 Task: In the  document effectivecommunication.txt Insert horizontal line 'below the text' Create the translated copy of the document in  'Italian' Select the first point and Clear Formatting
Action: Mouse moved to (486, 397)
Screenshot: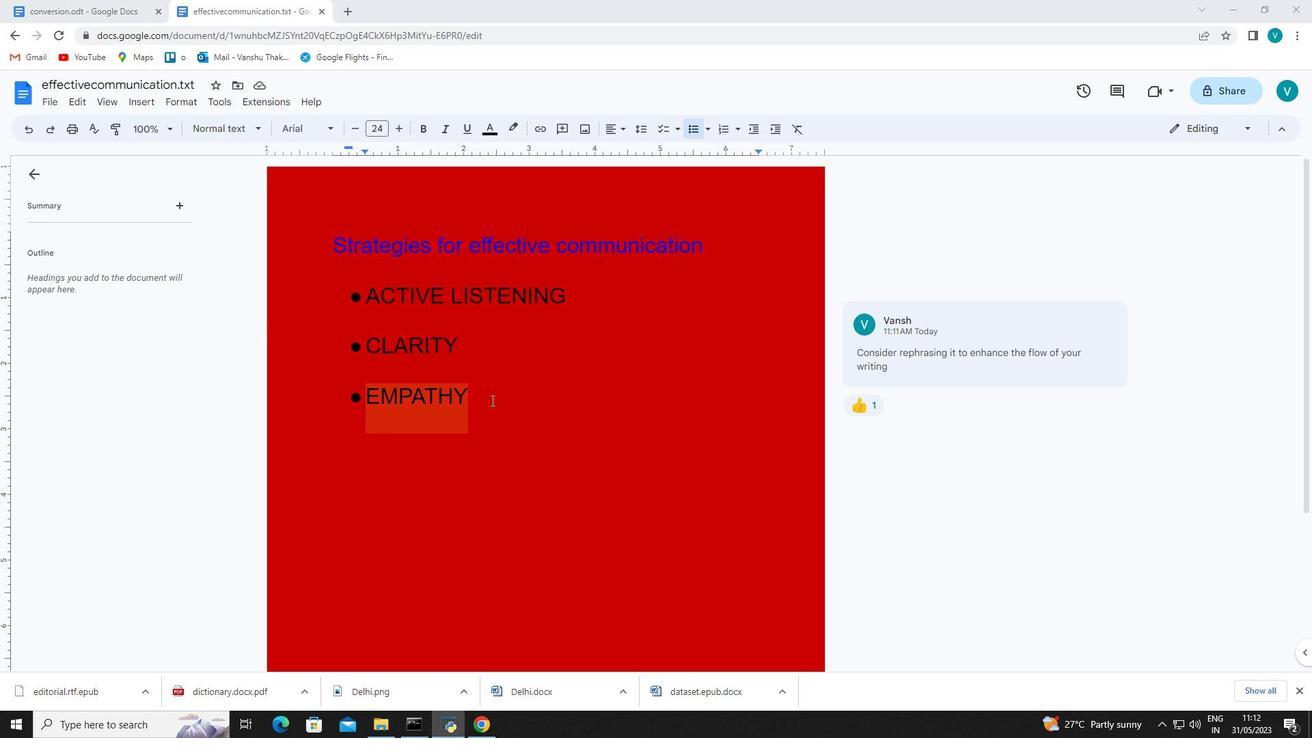 
Action: Mouse pressed left at (486, 397)
Screenshot: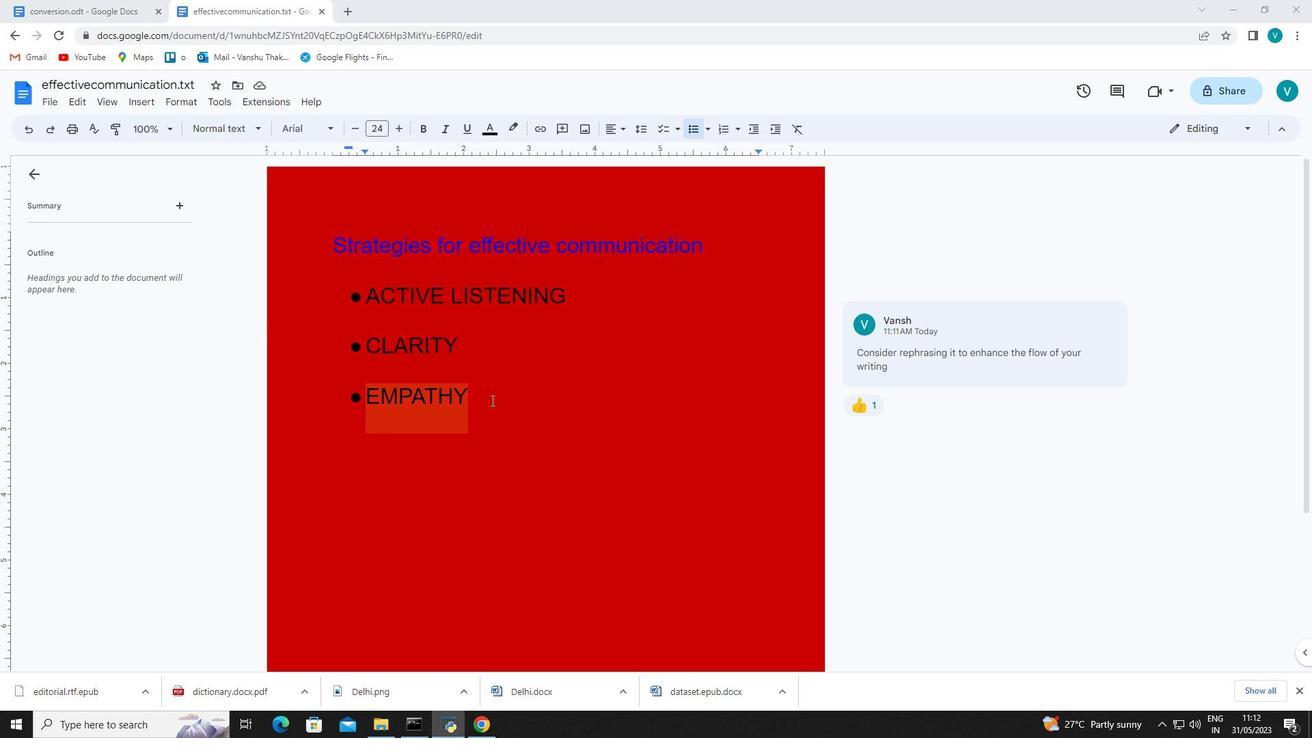 
Action: Mouse moved to (471, 394)
Screenshot: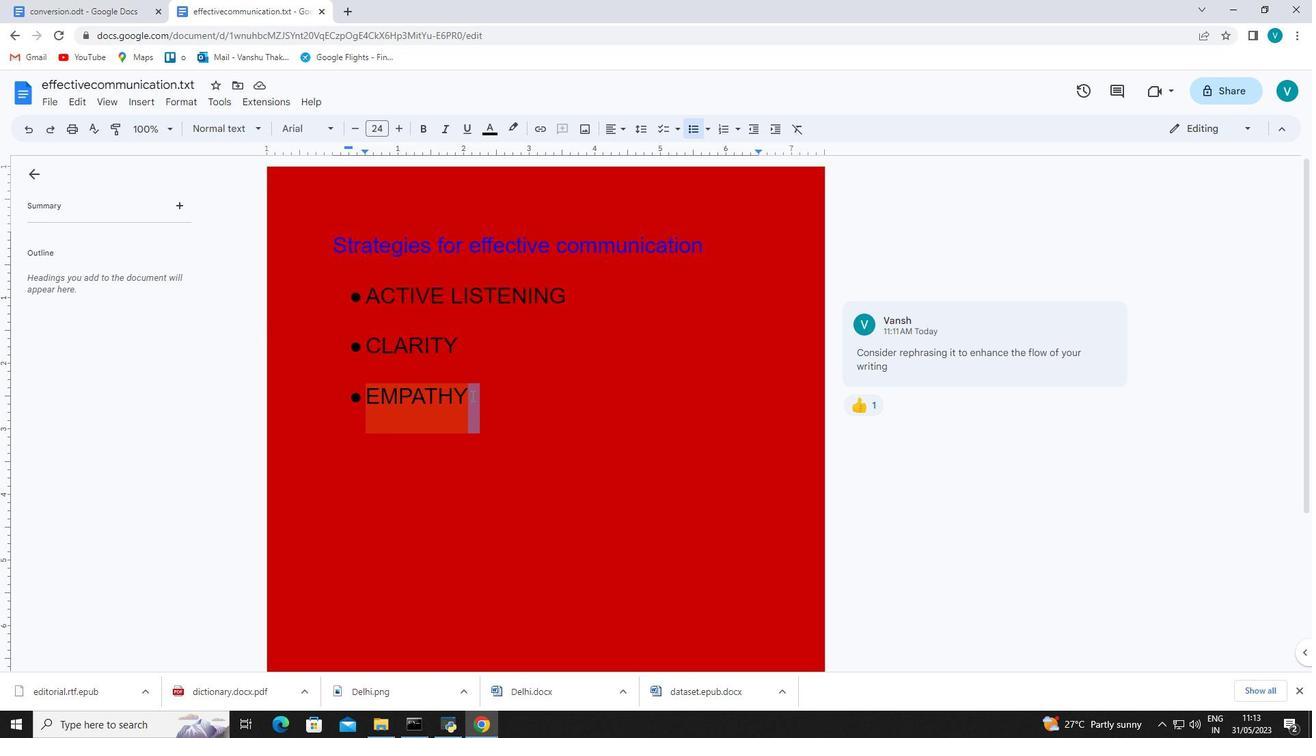 
Action: Mouse pressed left at (471, 394)
Screenshot: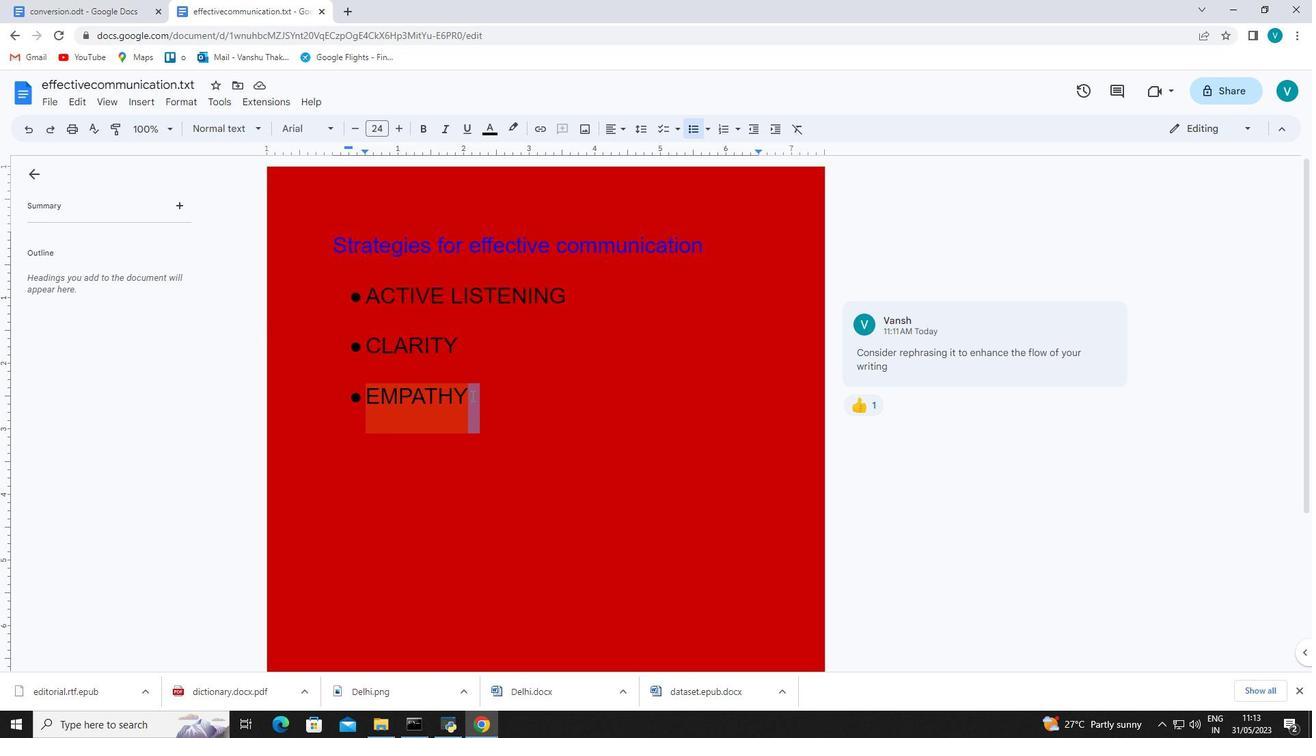 
Action: Mouse moved to (467, 403)
Screenshot: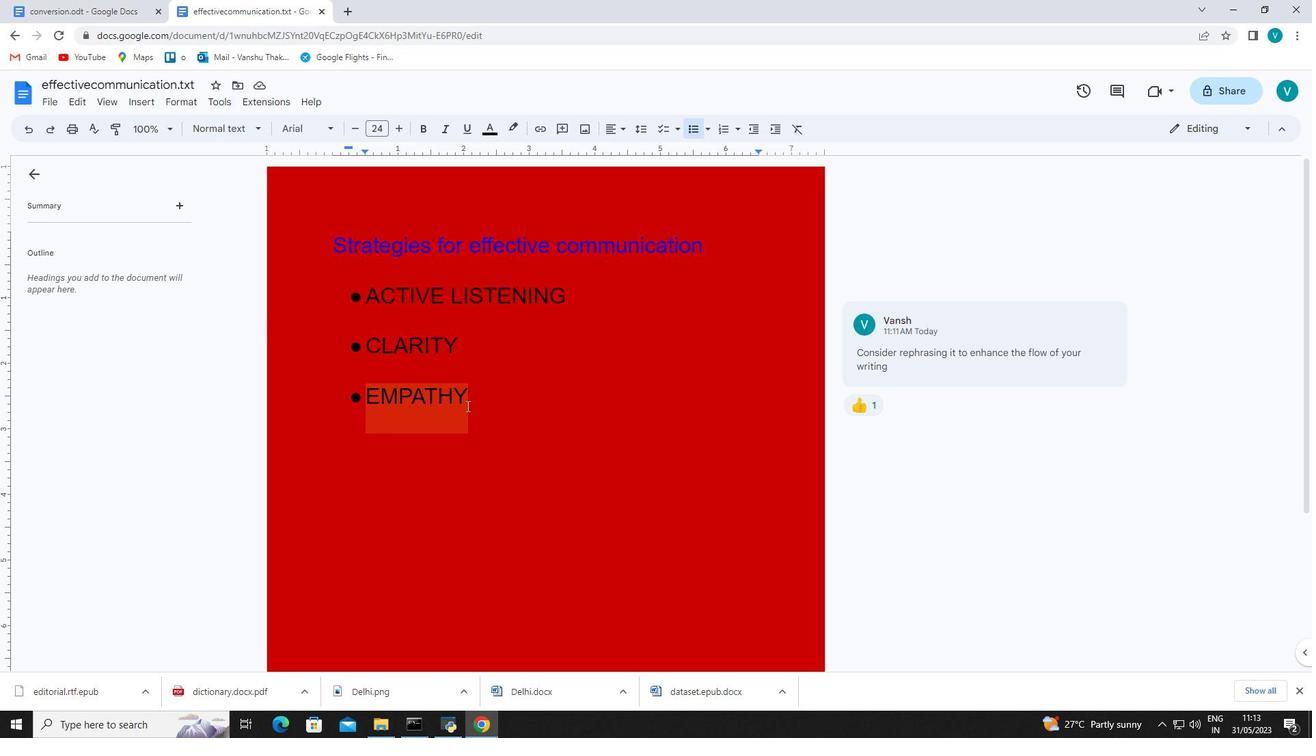 
Action: Key pressed <Key.enter>
Screenshot: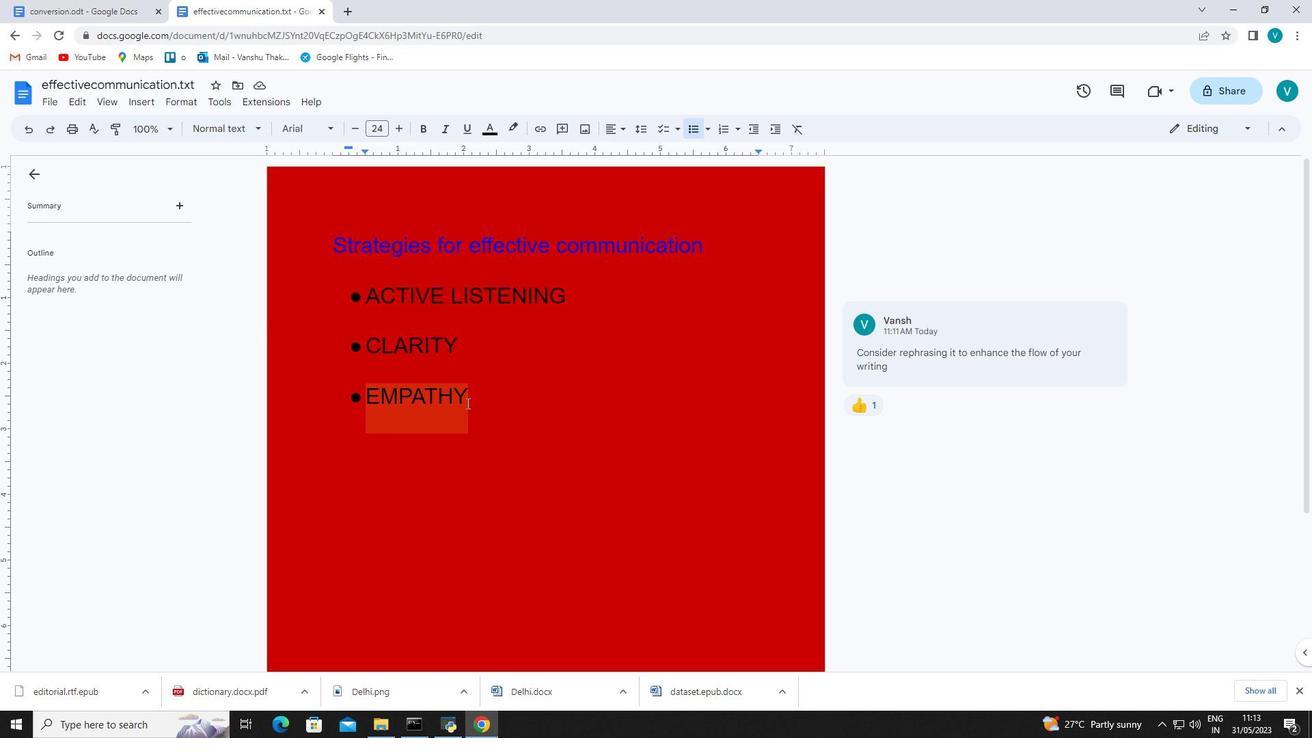 
Action: Mouse moved to (144, 101)
Screenshot: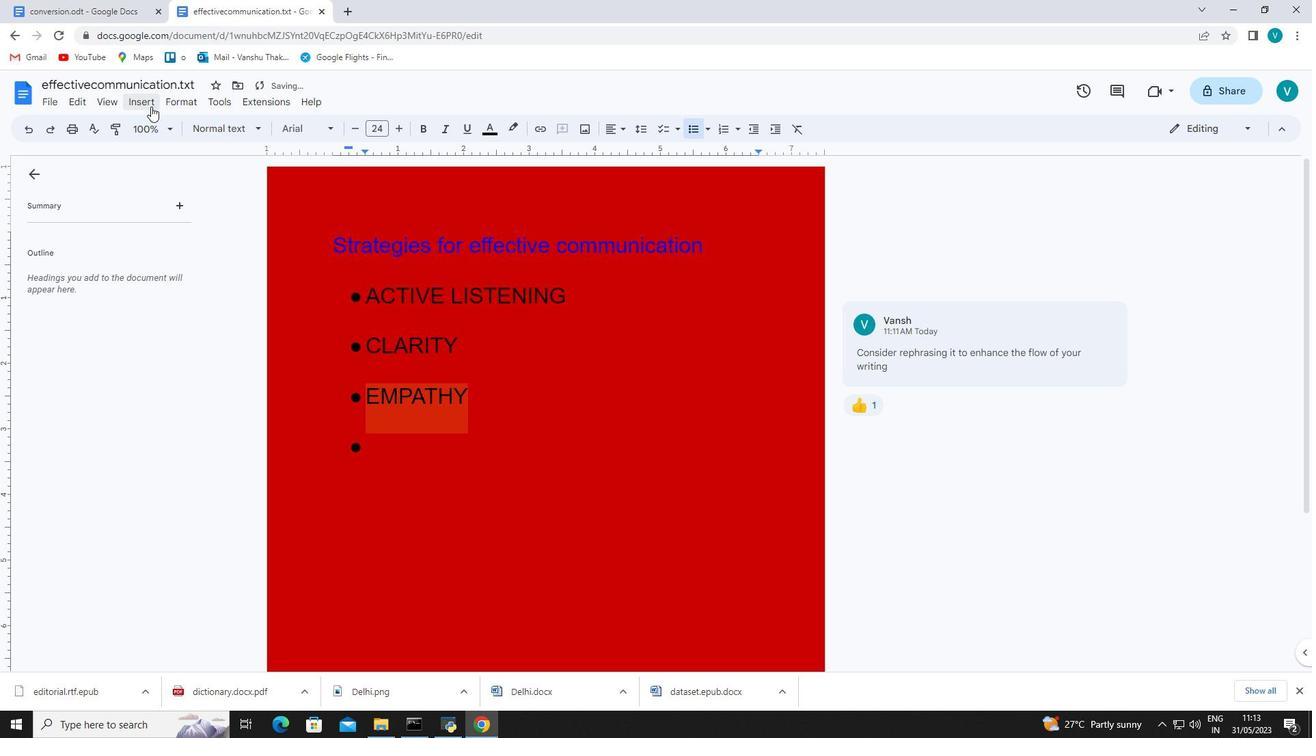 
Action: Mouse pressed left at (144, 101)
Screenshot: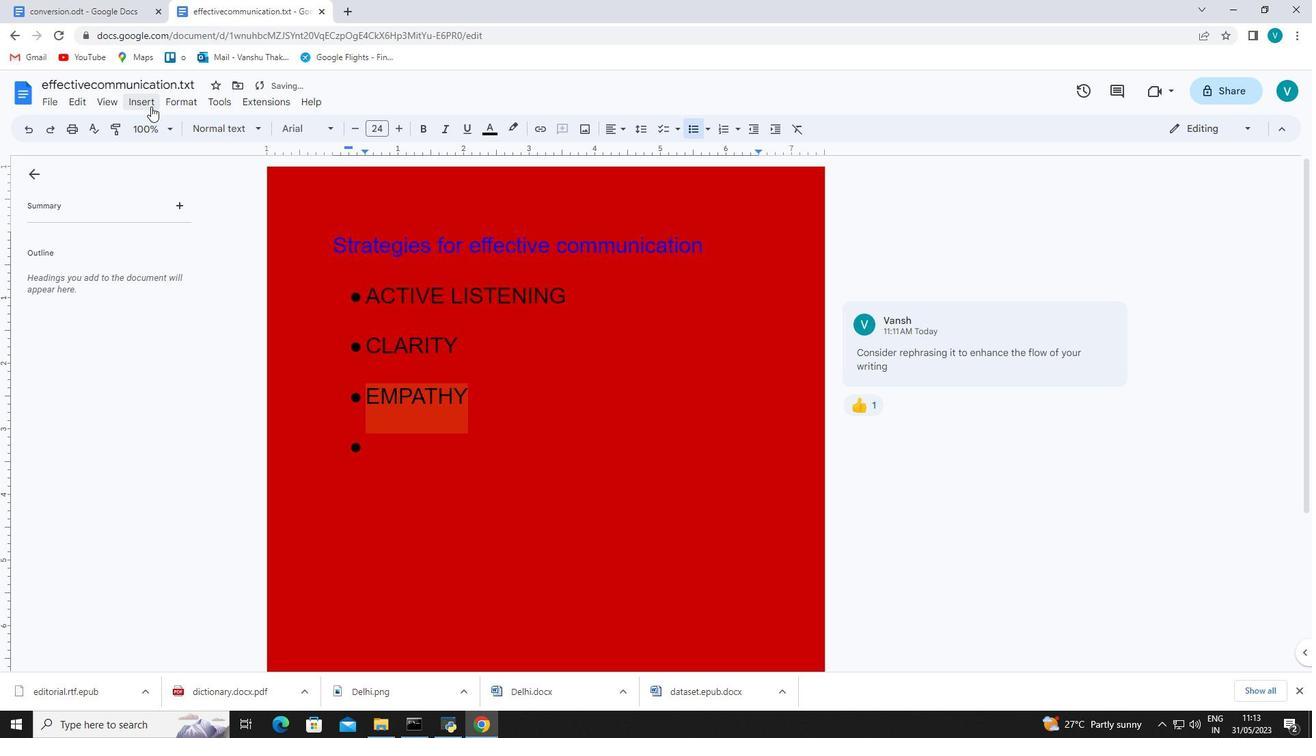 
Action: Mouse moved to (185, 208)
Screenshot: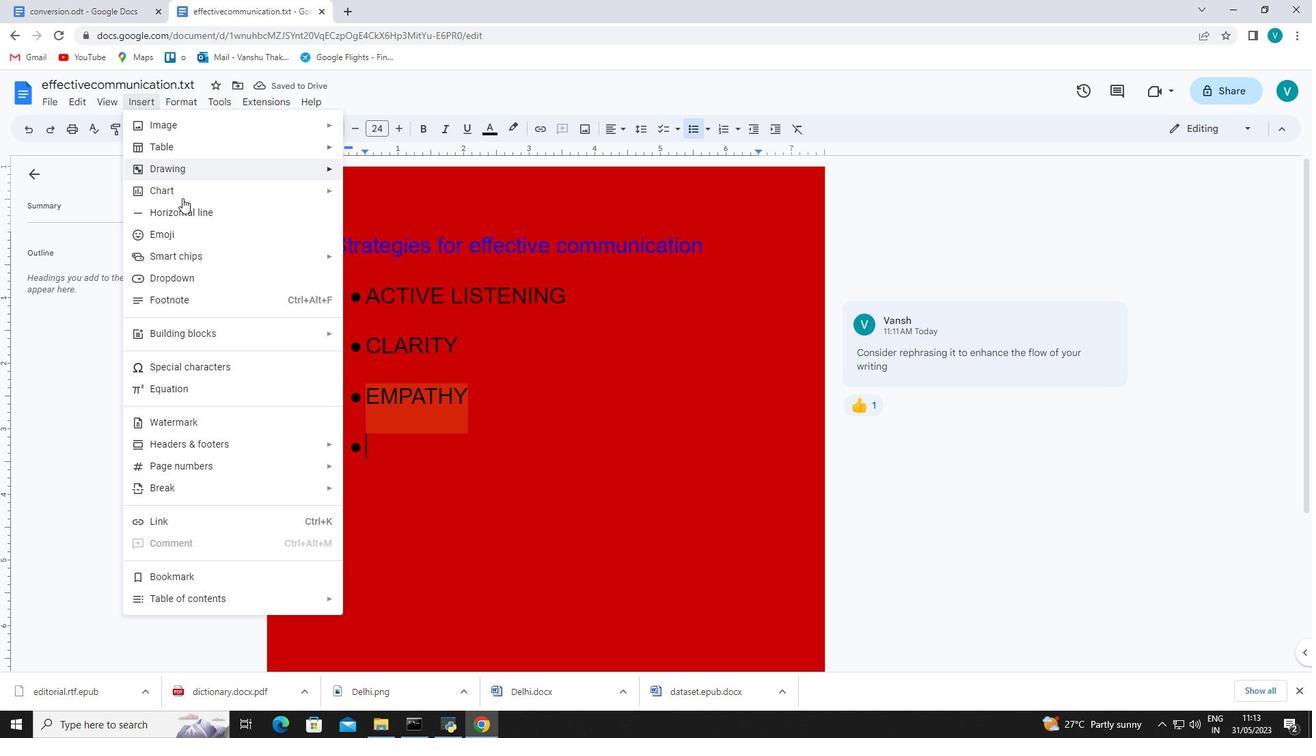 
Action: Mouse pressed left at (185, 208)
Screenshot: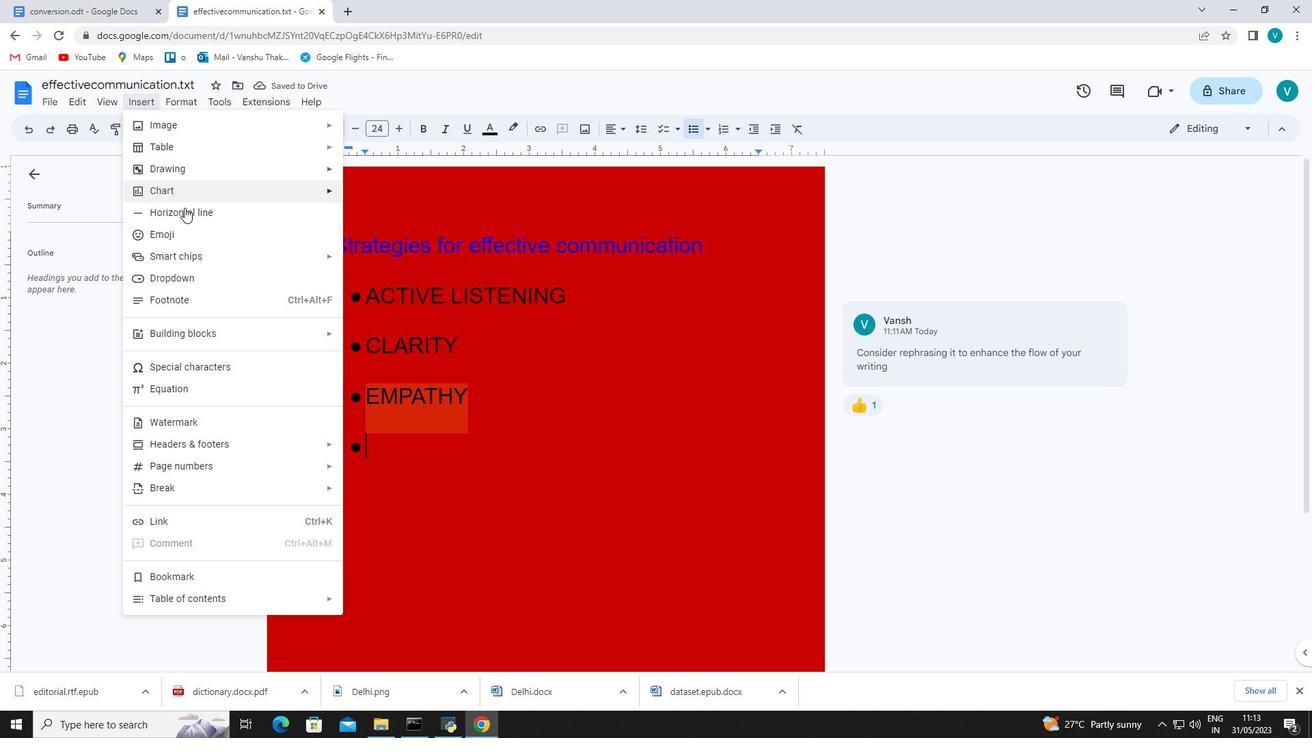 
Action: Mouse moved to (227, 101)
Screenshot: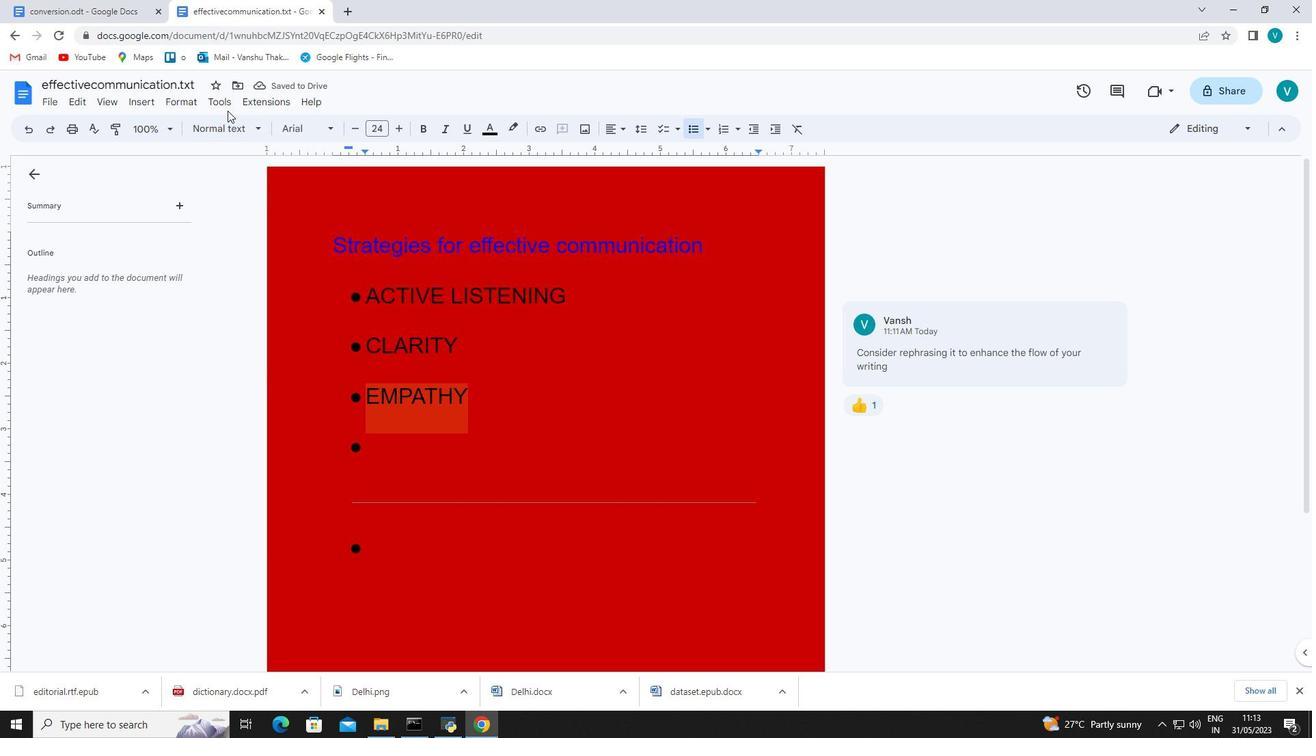 
Action: Mouse pressed left at (227, 101)
Screenshot: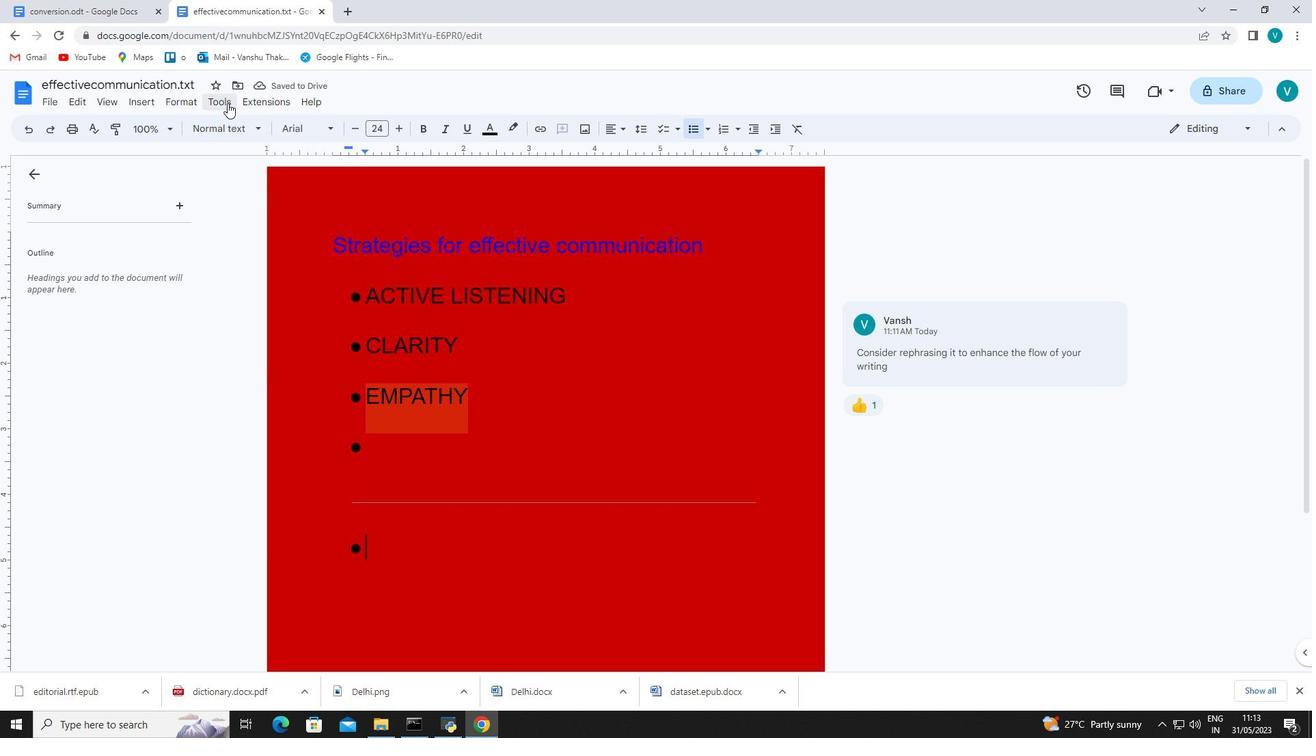 
Action: Mouse moved to (250, 305)
Screenshot: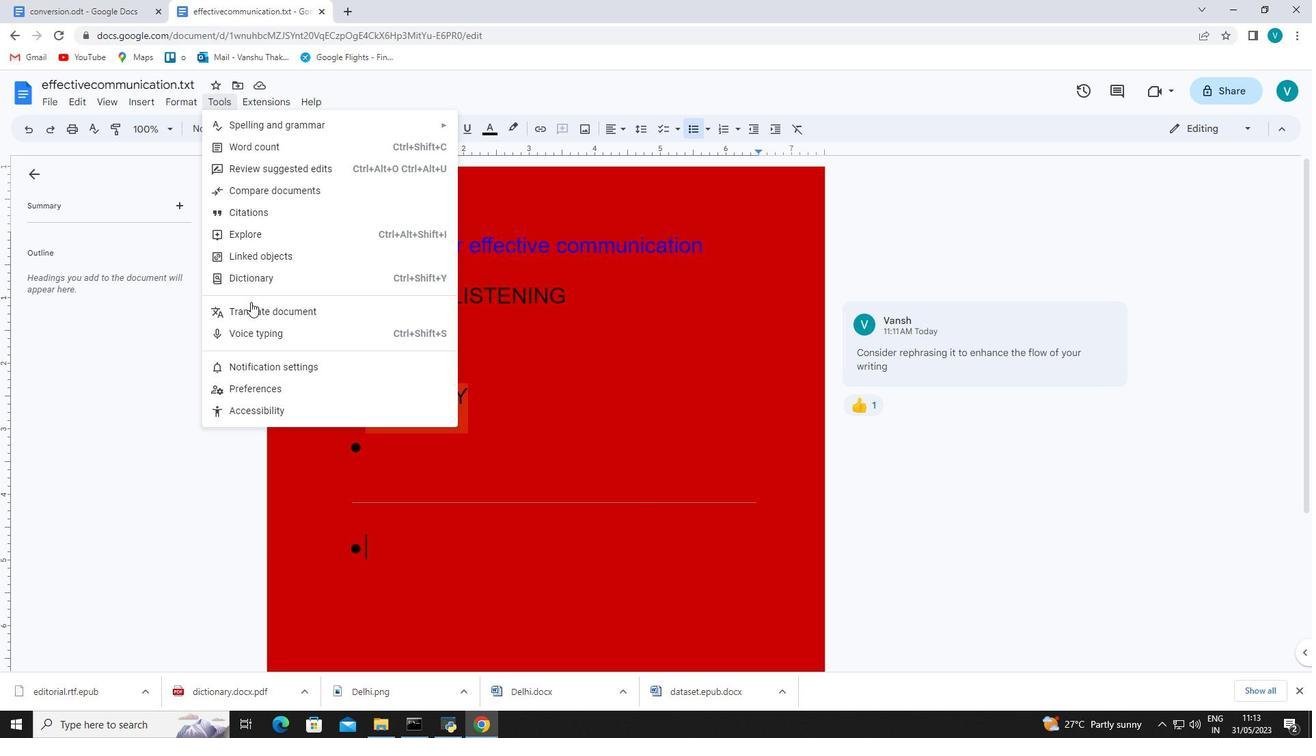 
Action: Mouse pressed left at (250, 305)
Screenshot: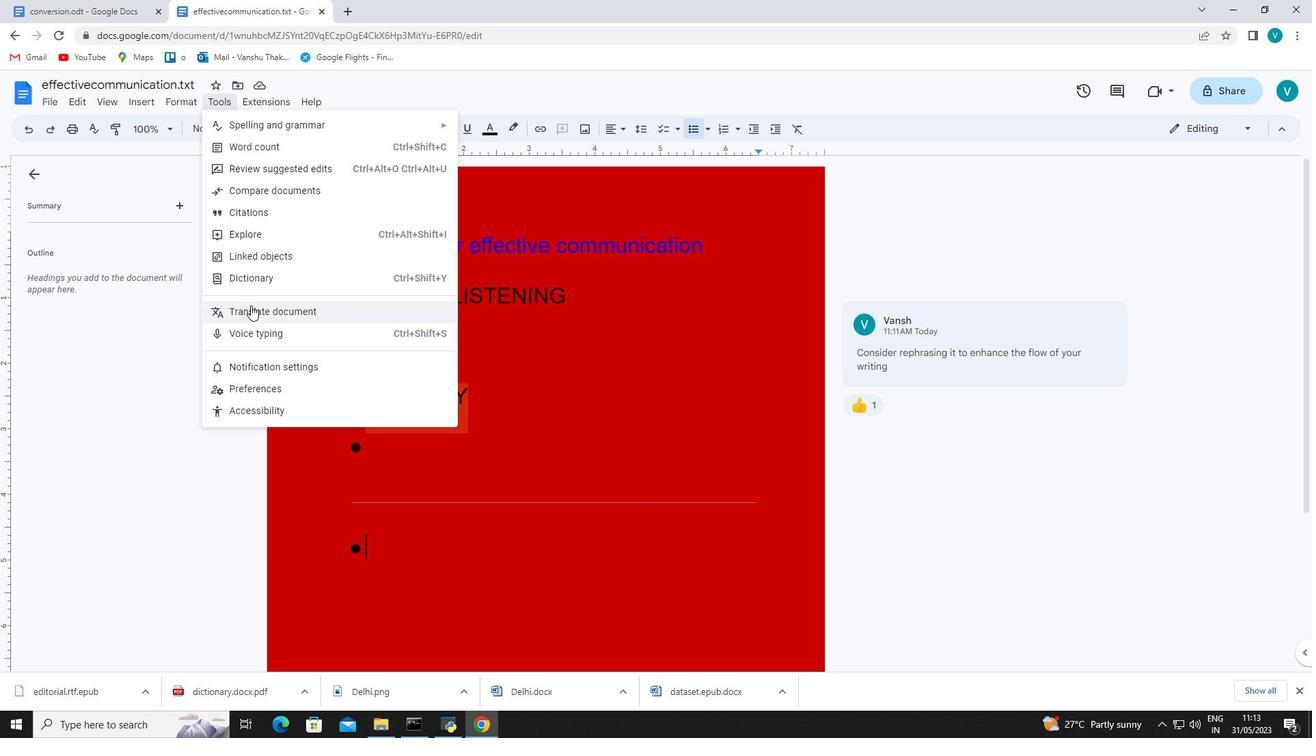 
Action: Mouse moved to (650, 397)
Screenshot: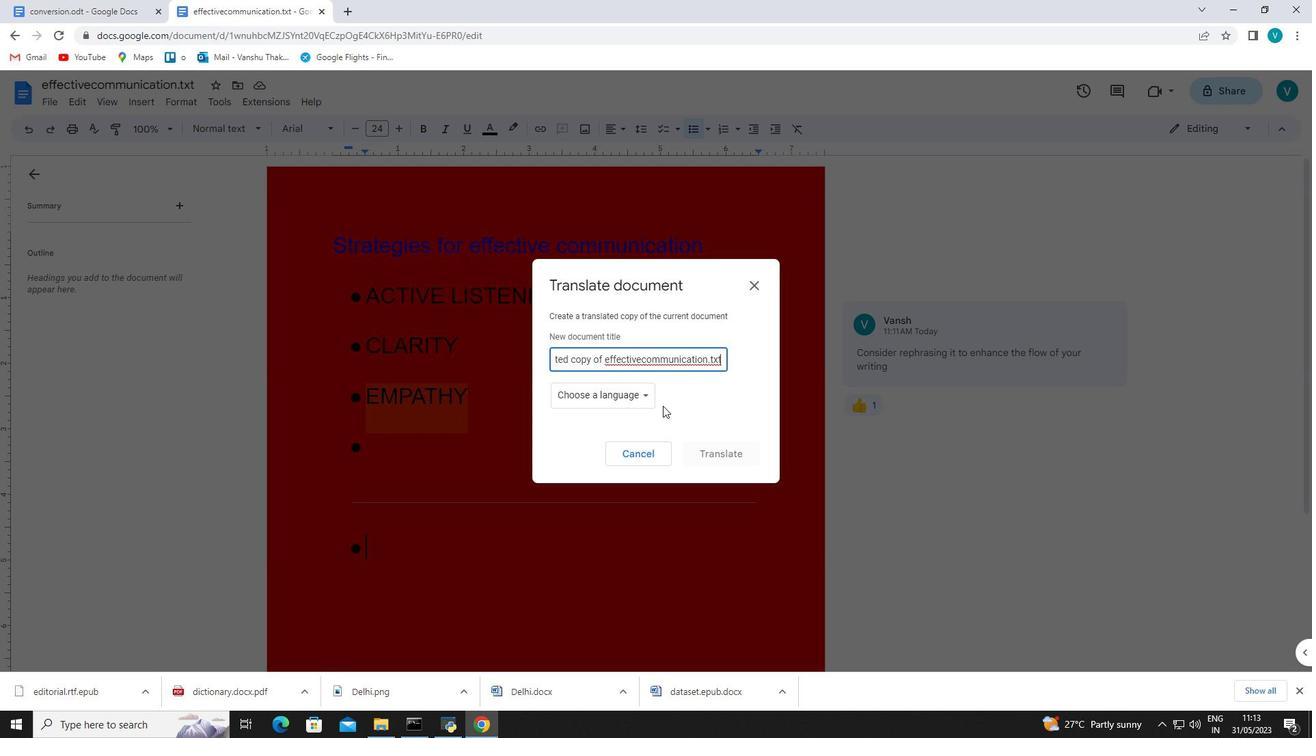 
Action: Mouse pressed left at (650, 397)
Screenshot: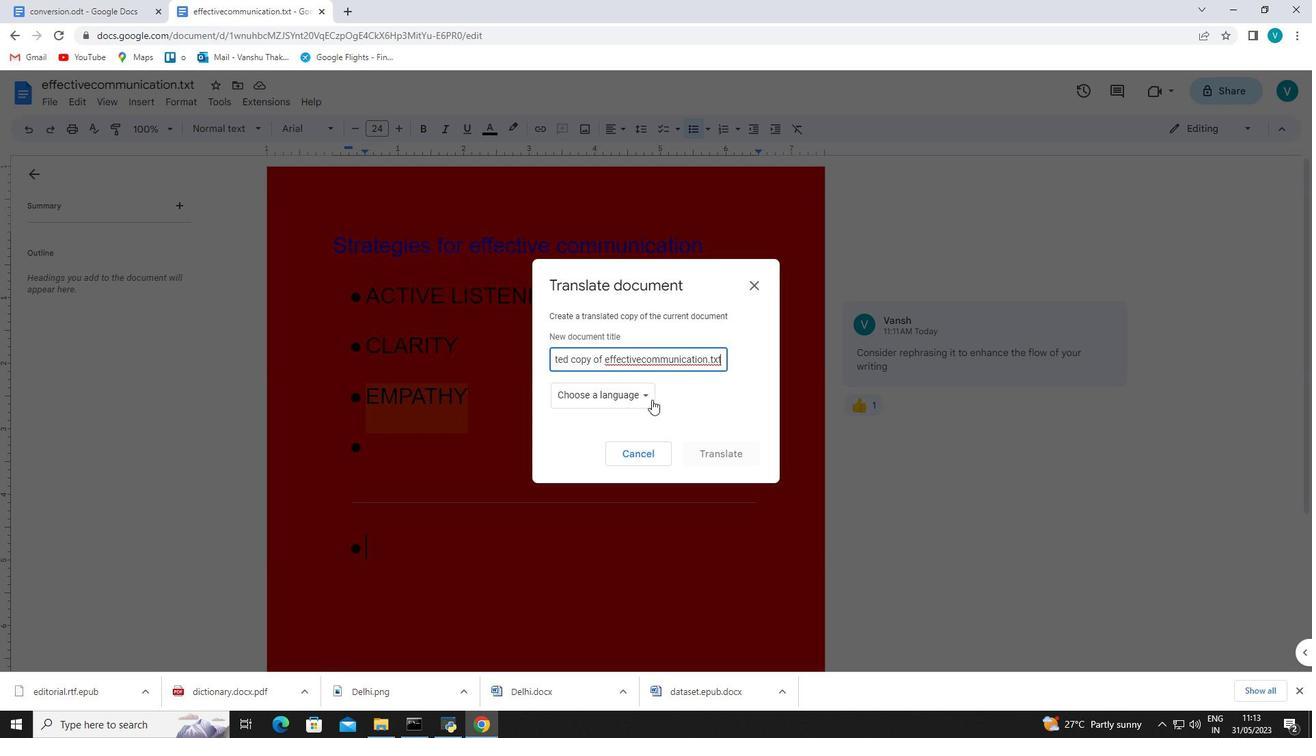 
Action: Mouse moved to (622, 469)
Screenshot: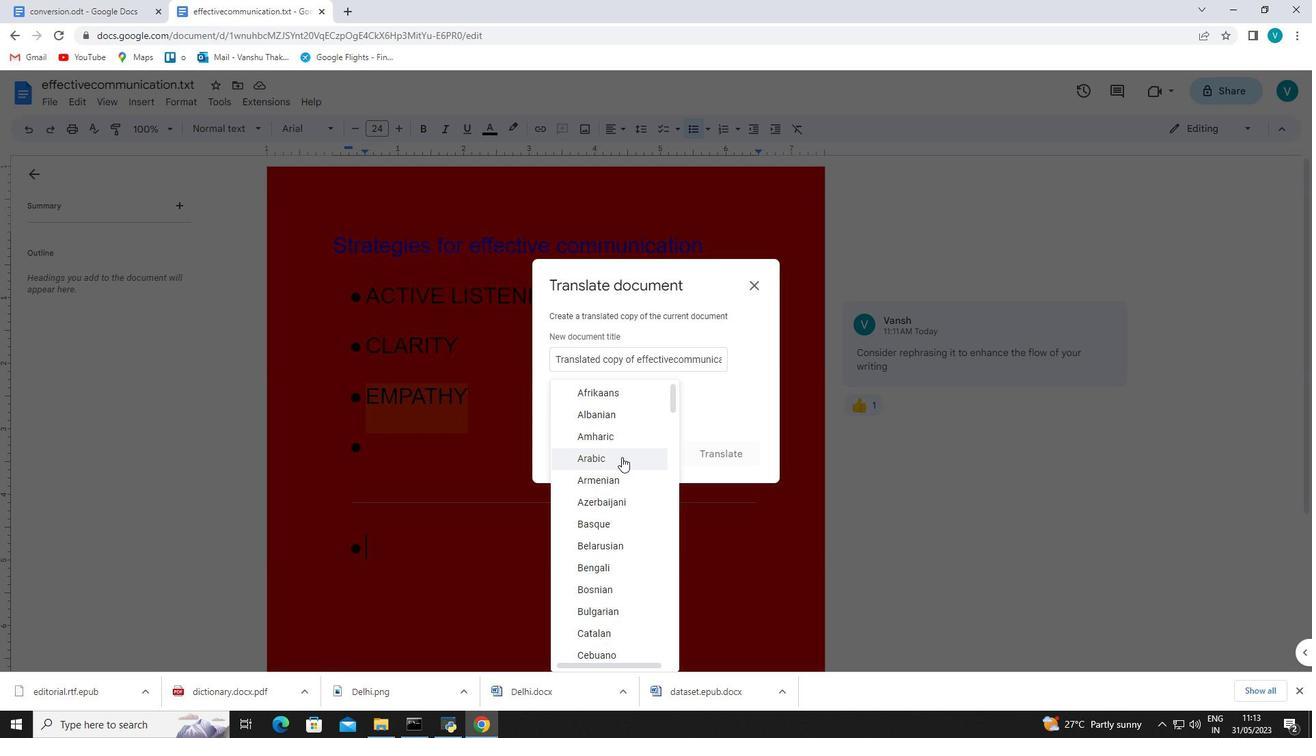 
Action: Mouse scrolled (622, 468) with delta (0, 0)
Screenshot: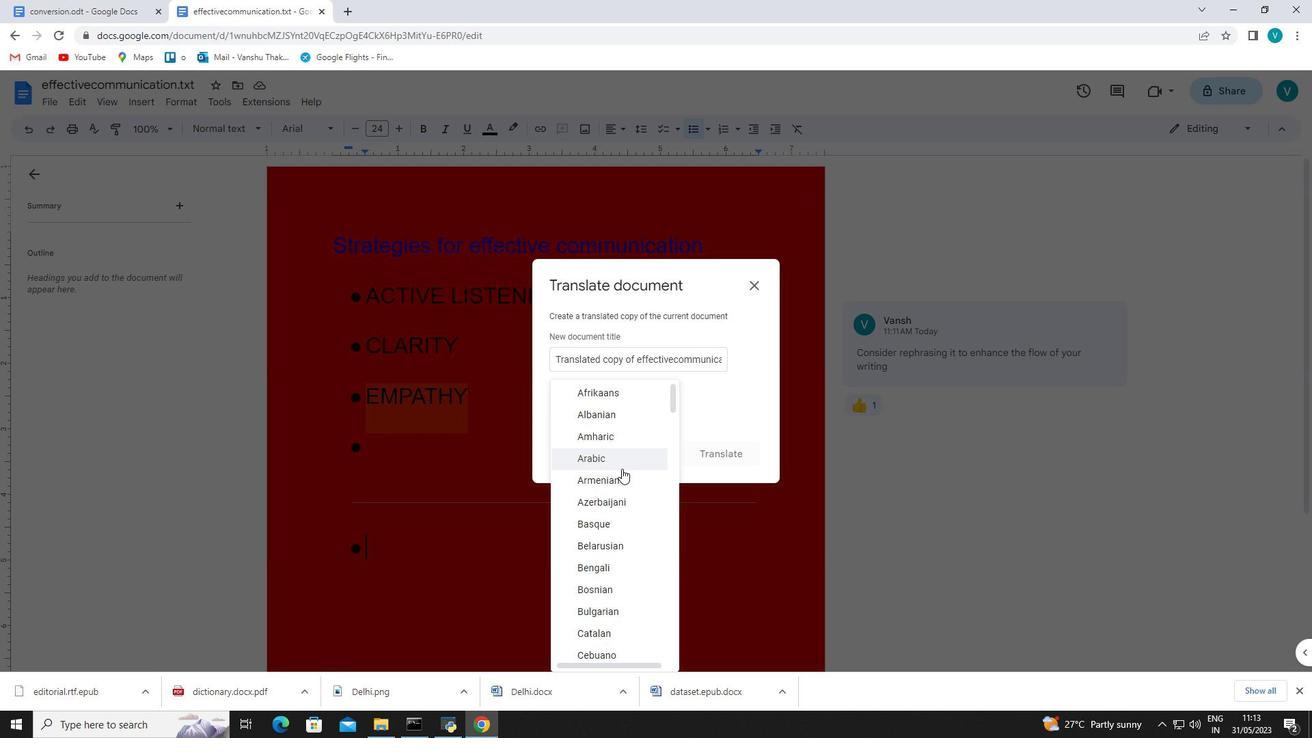
Action: Mouse scrolled (622, 468) with delta (0, 0)
Screenshot: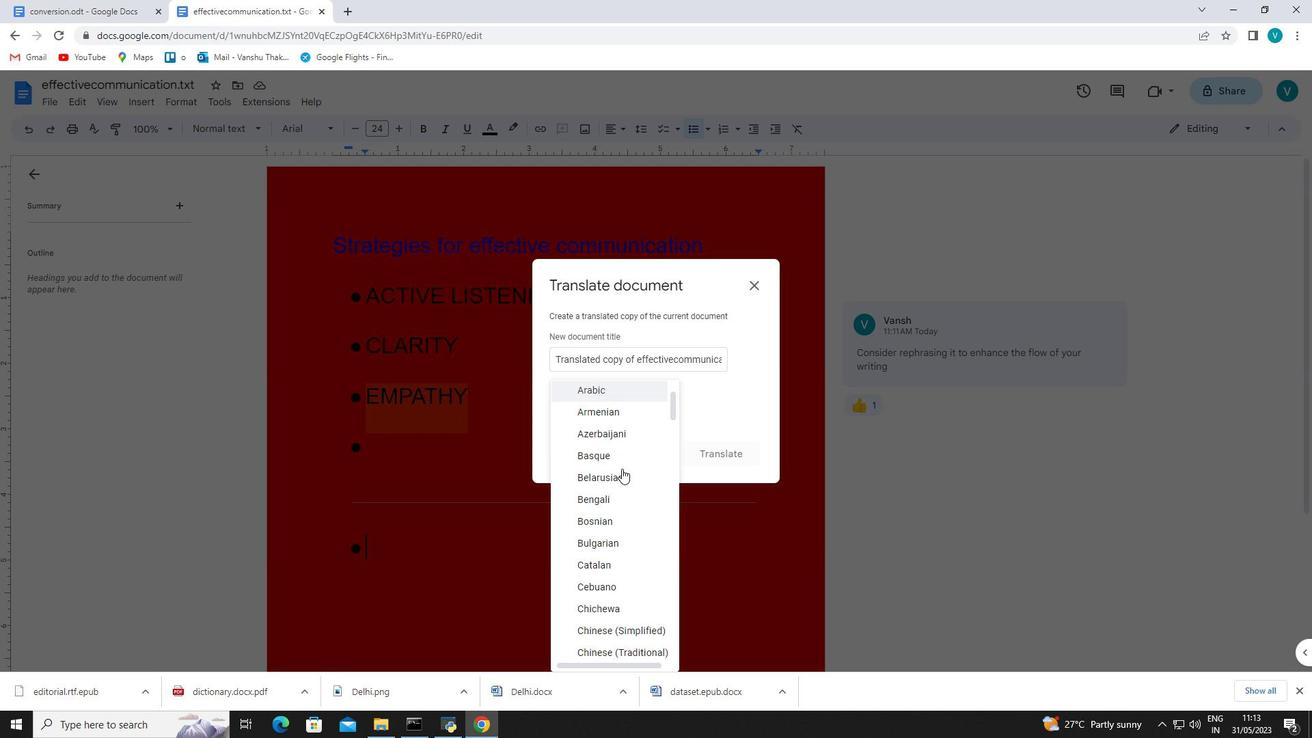 
Action: Mouse scrolled (622, 468) with delta (0, 0)
Screenshot: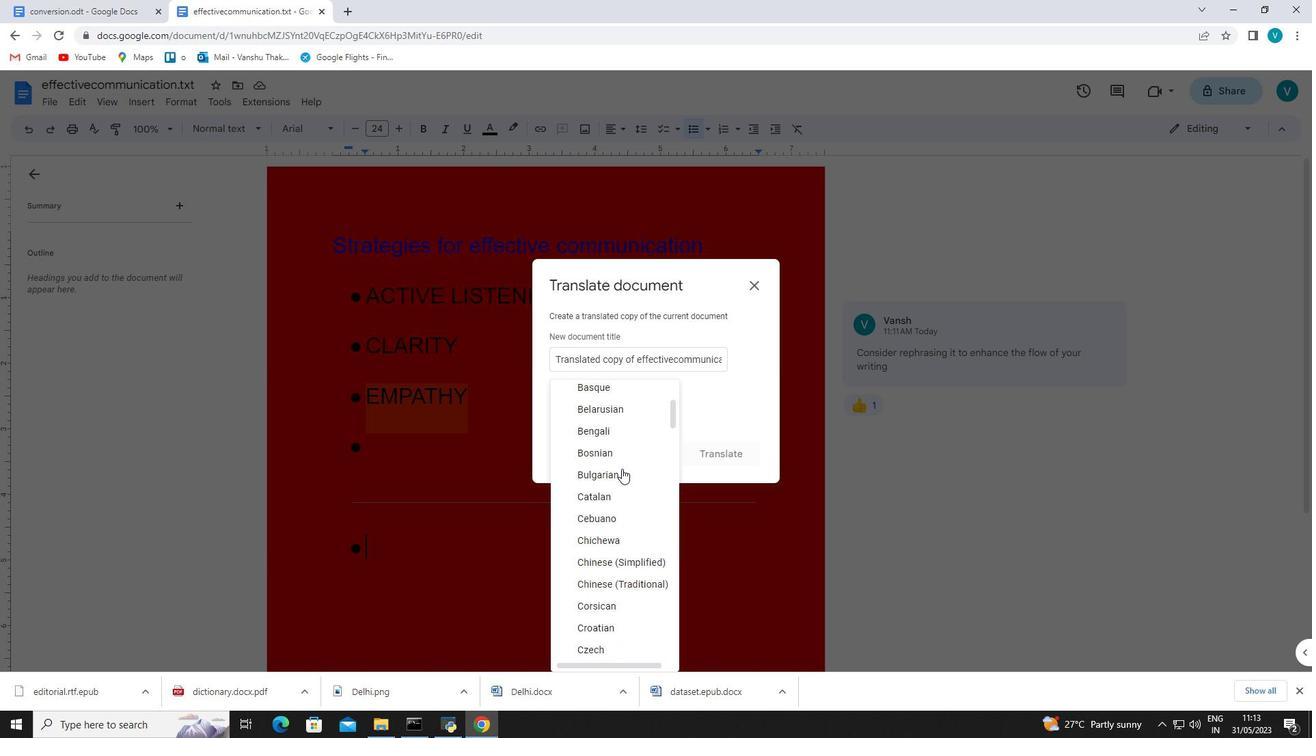 
Action: Mouse scrolled (622, 468) with delta (0, 0)
Screenshot: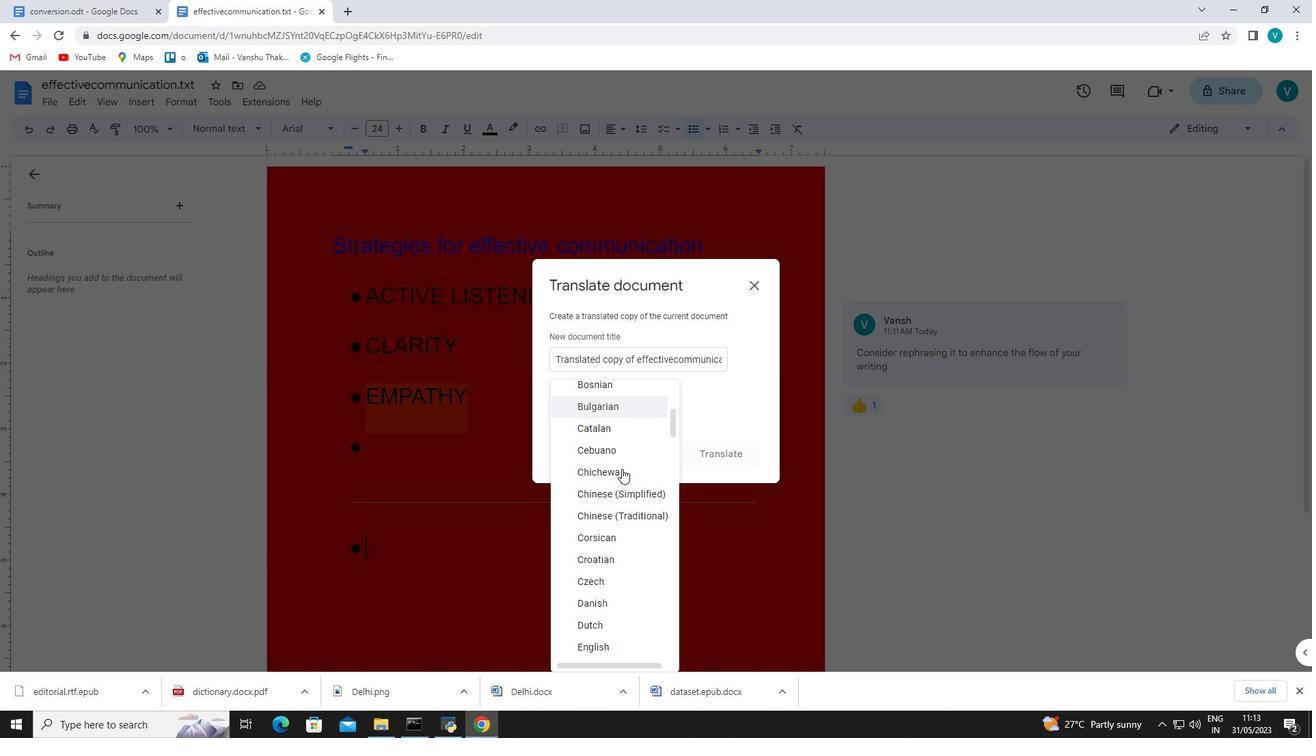 
Action: Mouse scrolled (622, 468) with delta (0, 0)
Screenshot: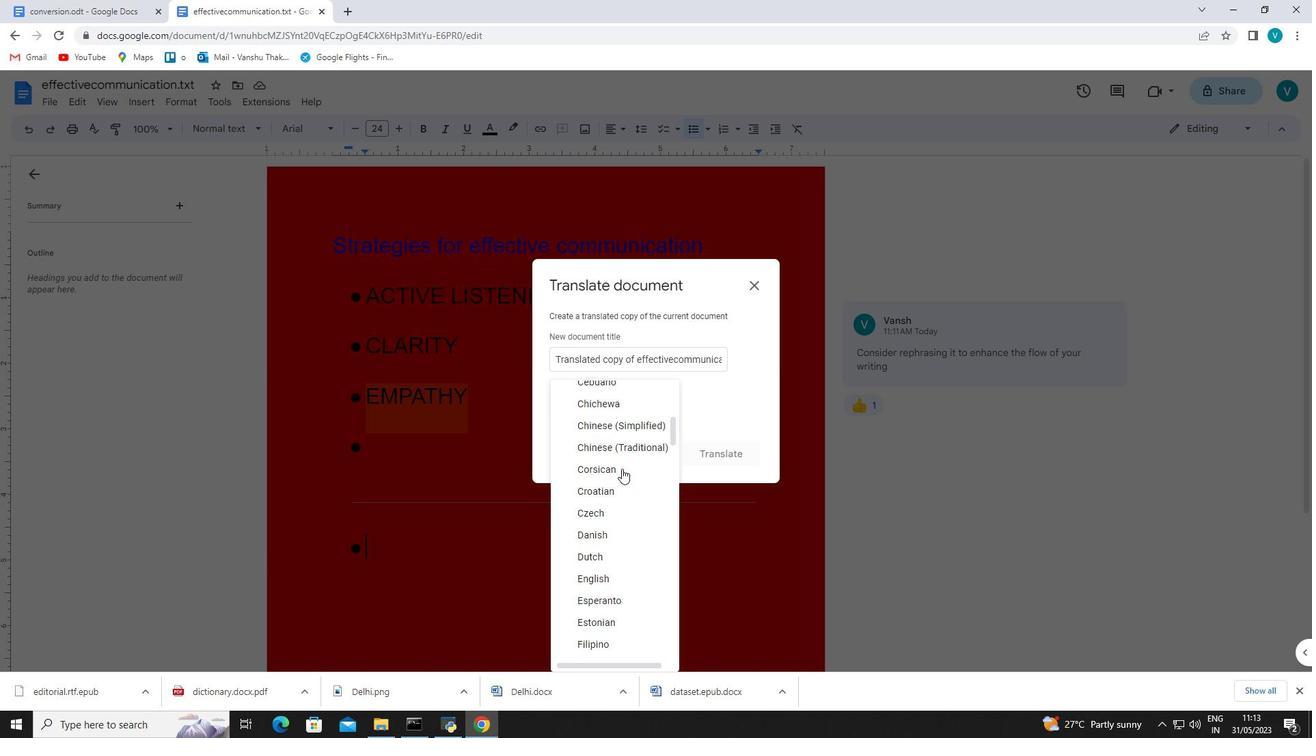 
Action: Mouse scrolled (622, 468) with delta (0, 0)
Screenshot: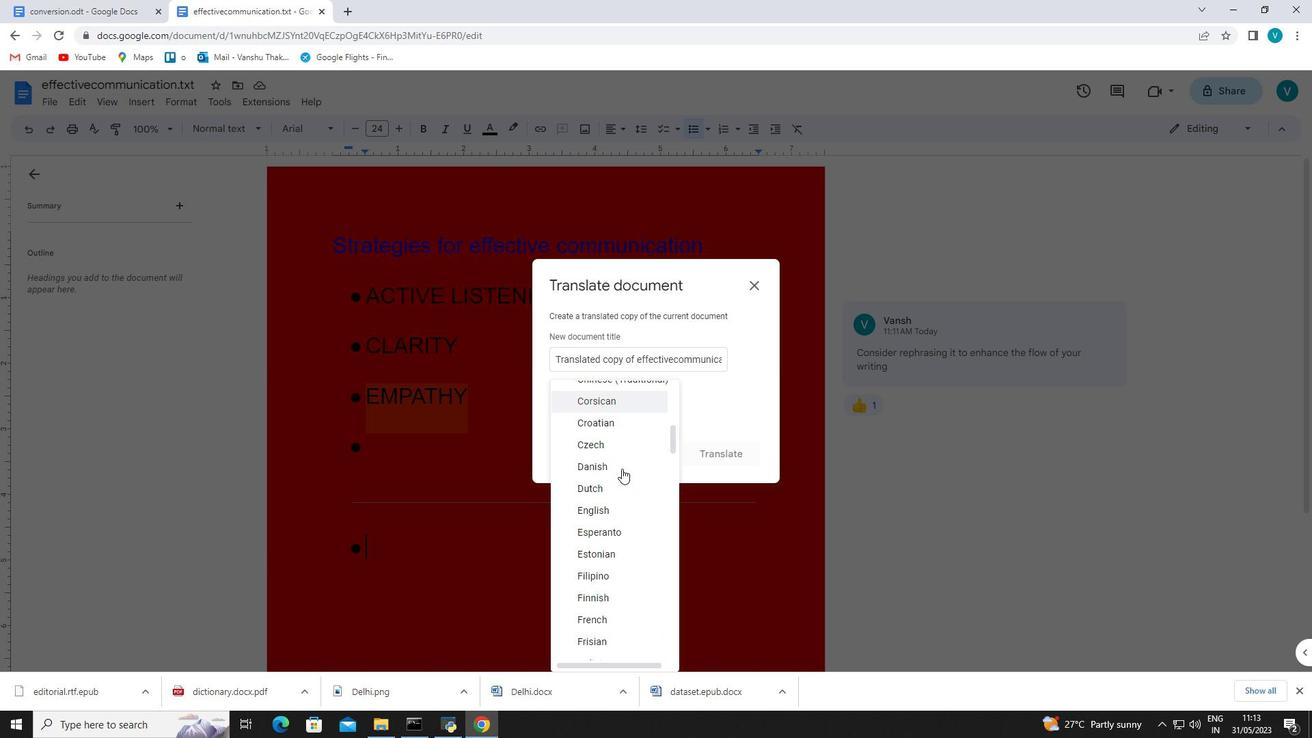
Action: Mouse scrolled (622, 468) with delta (0, 0)
Screenshot: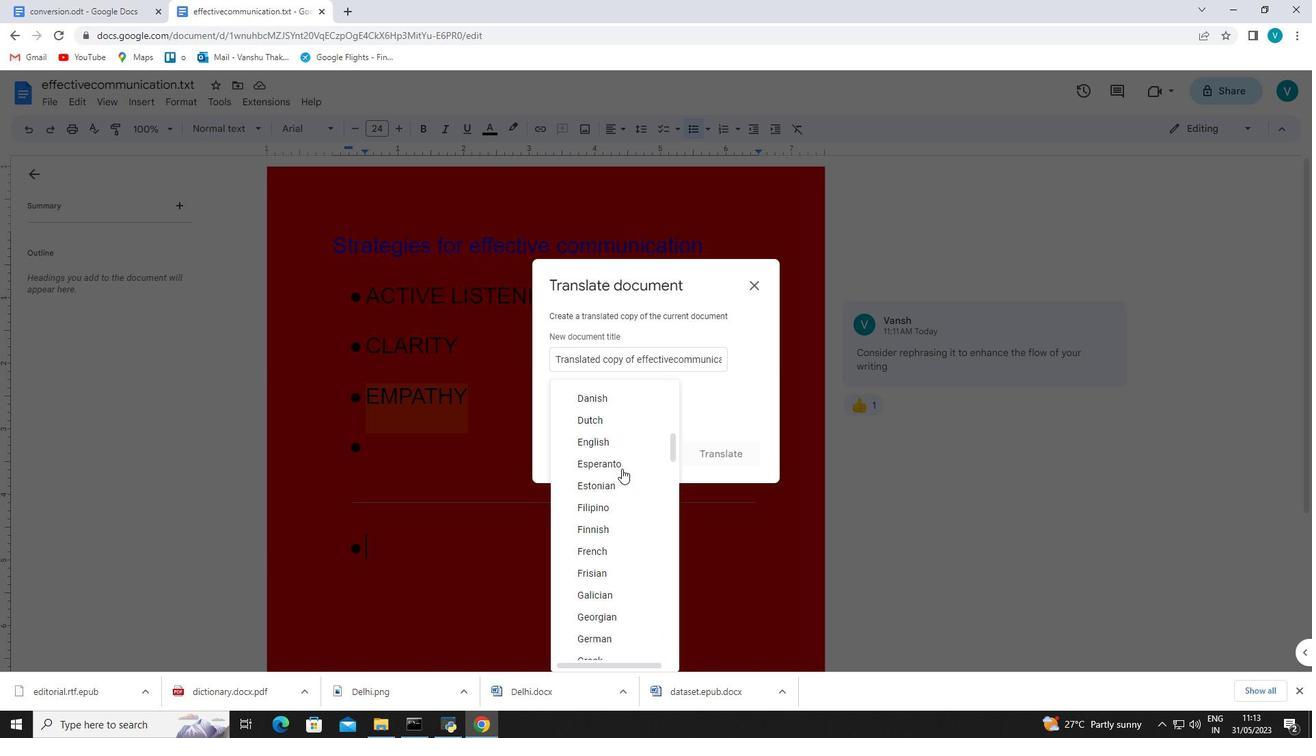 
Action: Mouse scrolled (622, 468) with delta (0, 0)
Screenshot: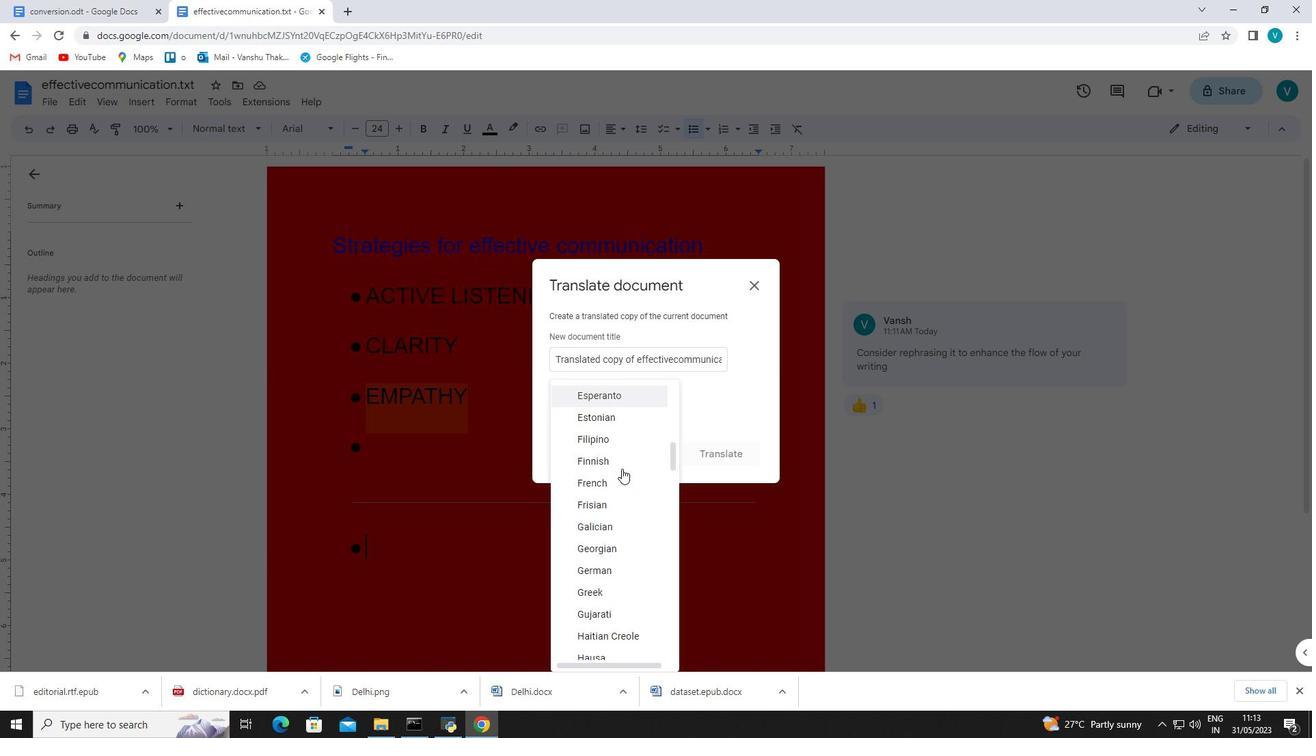
Action: Mouse scrolled (622, 468) with delta (0, 0)
Screenshot: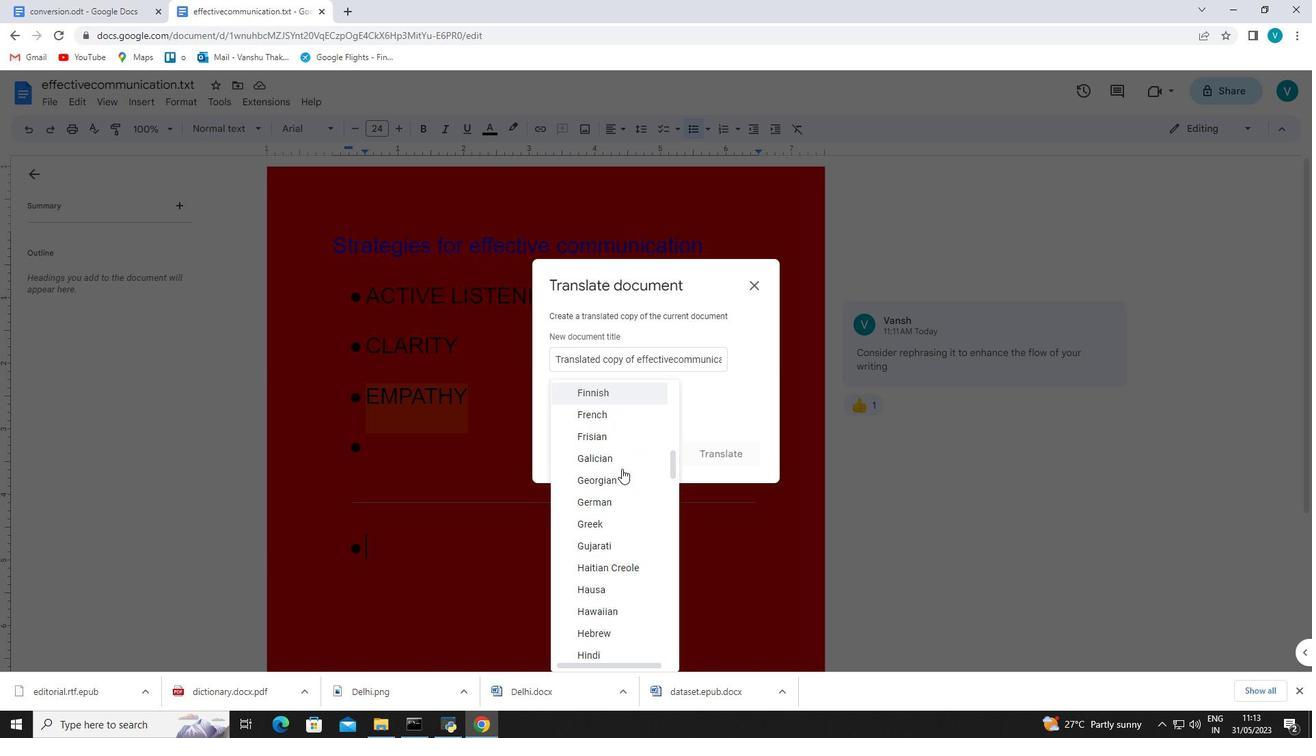 
Action: Mouse scrolled (622, 468) with delta (0, 0)
Screenshot: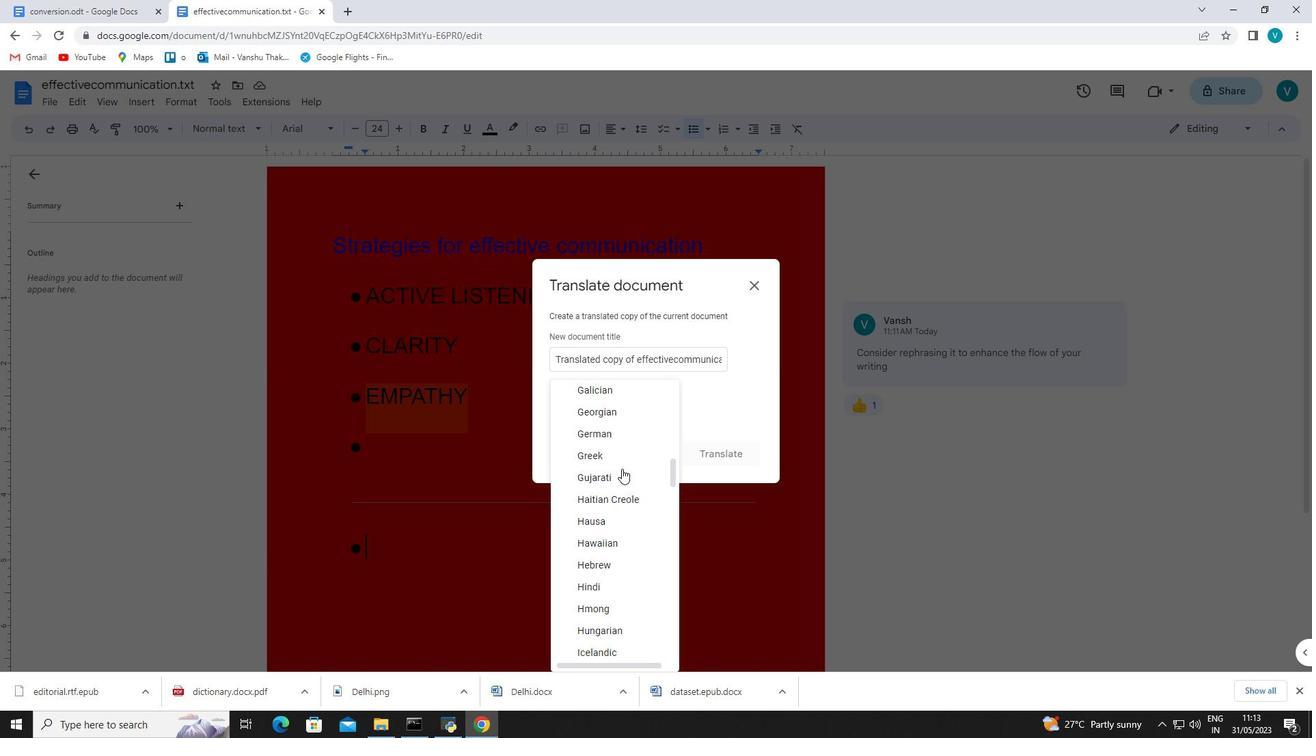 
Action: Mouse scrolled (622, 468) with delta (0, 0)
Screenshot: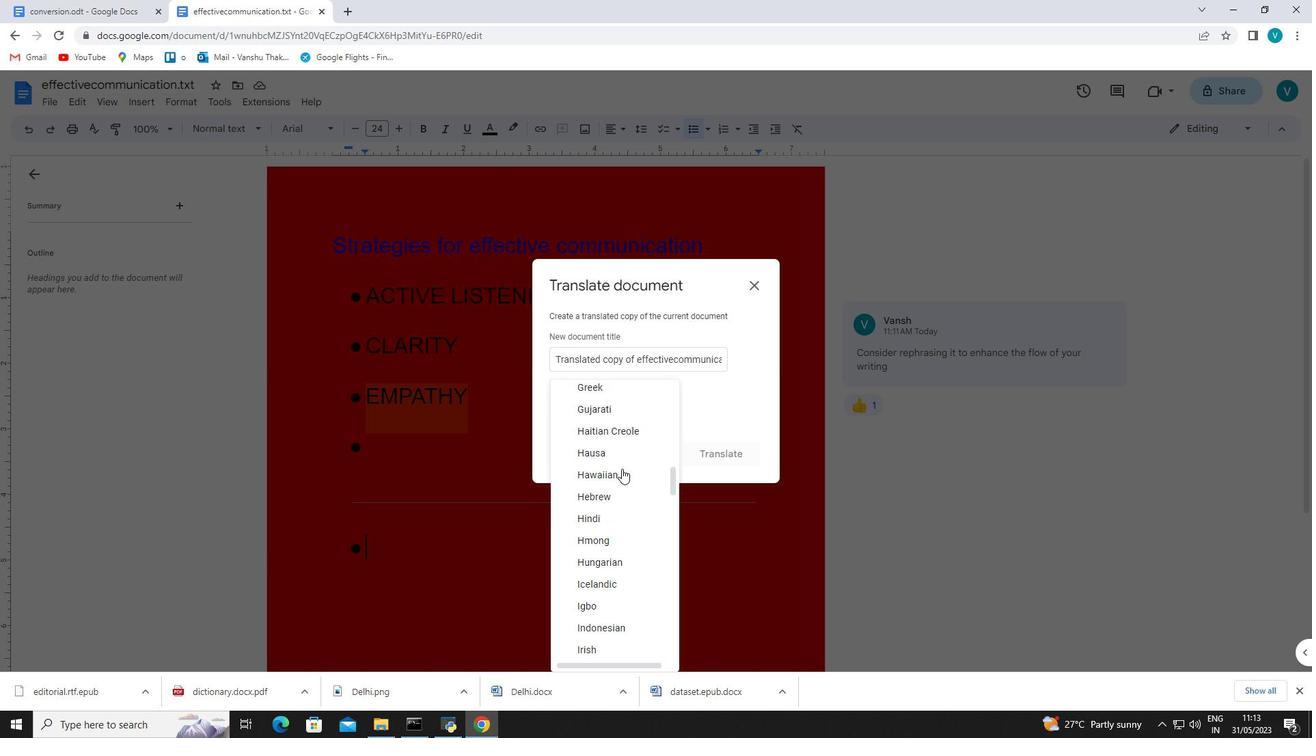 
Action: Mouse scrolled (622, 468) with delta (0, 0)
Screenshot: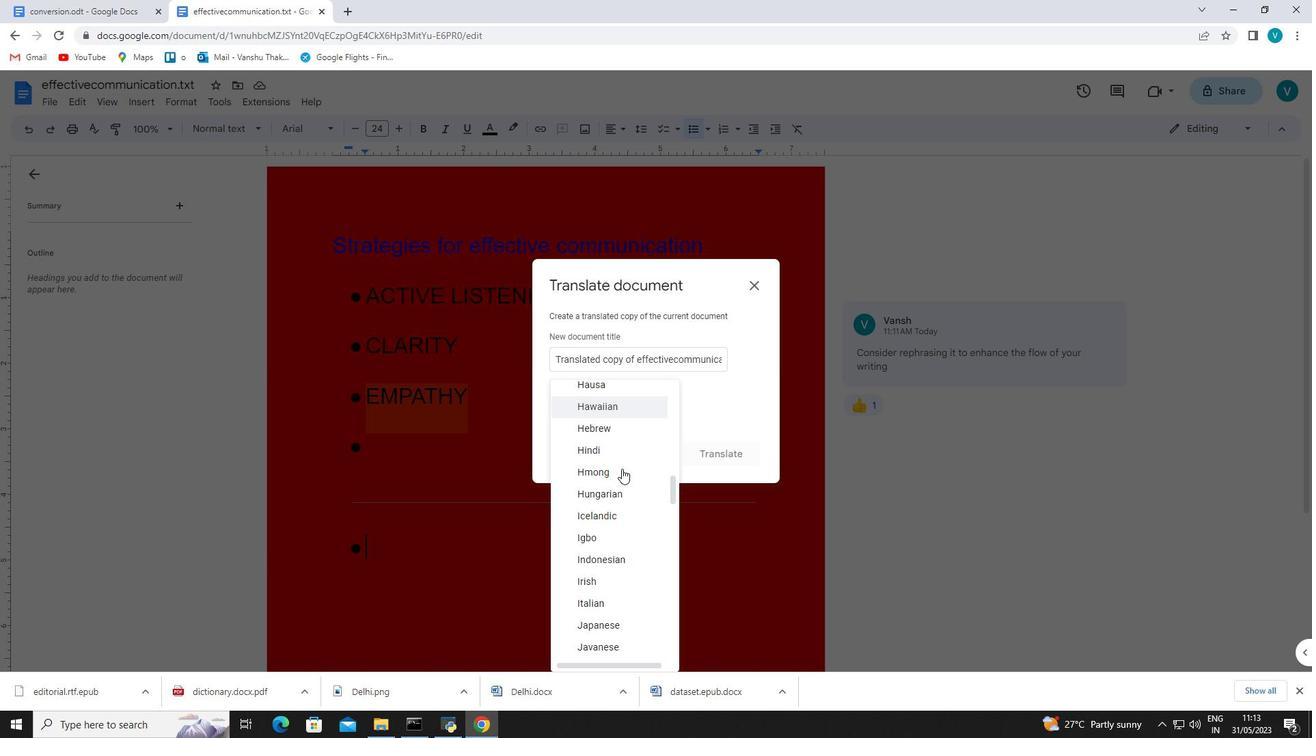 
Action: Mouse moved to (621, 532)
Screenshot: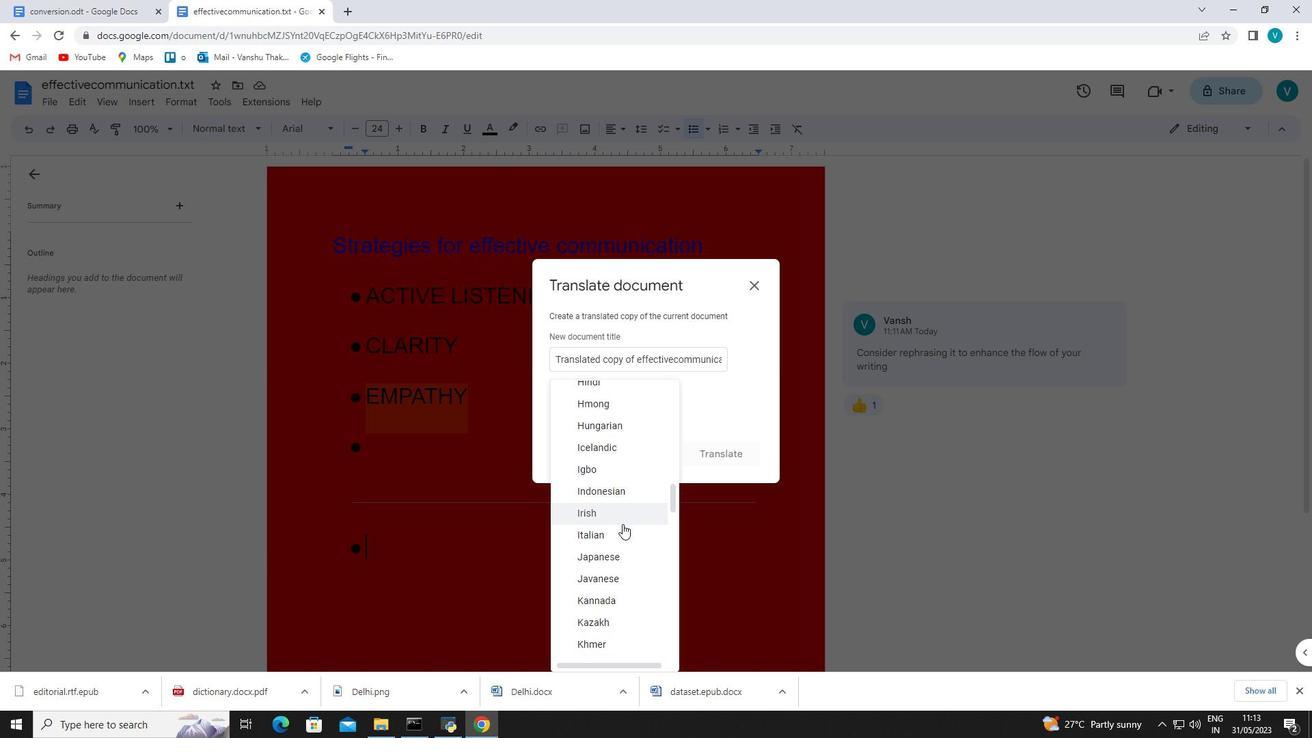 
Action: Mouse pressed left at (621, 532)
Screenshot: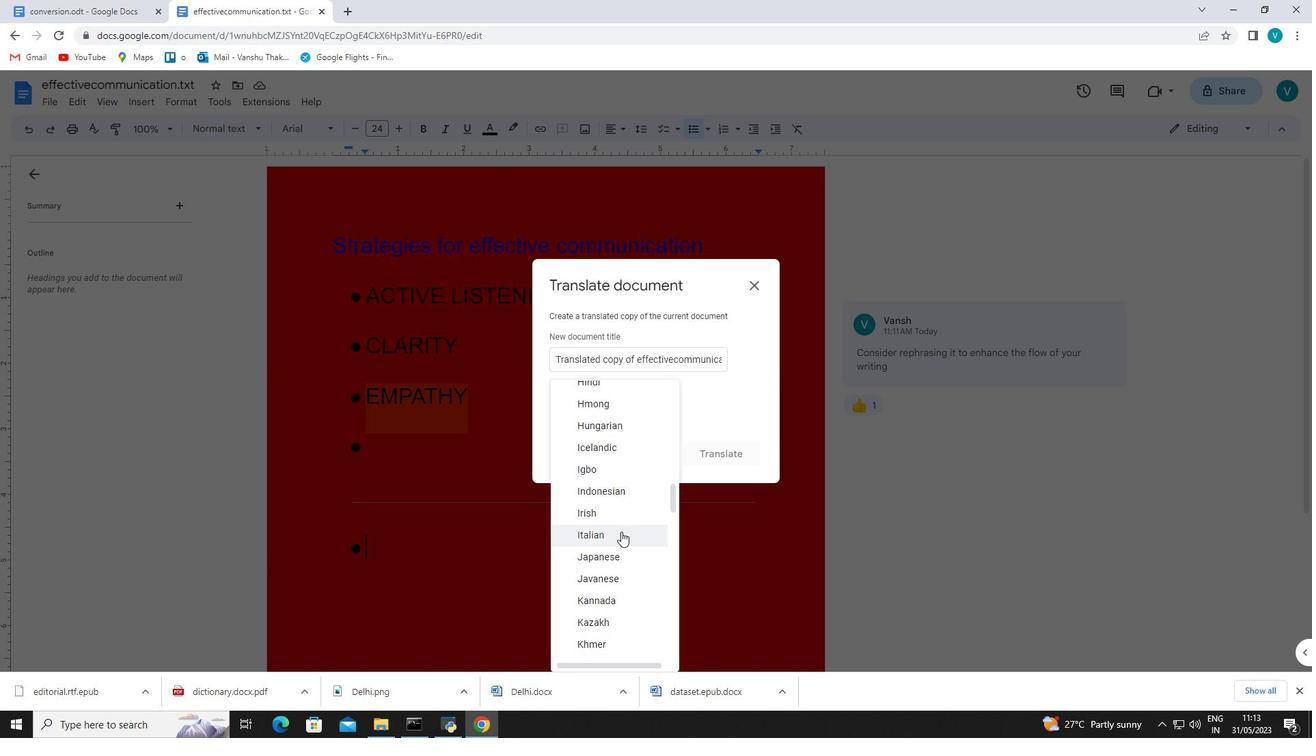 
Action: Mouse moved to (706, 449)
Screenshot: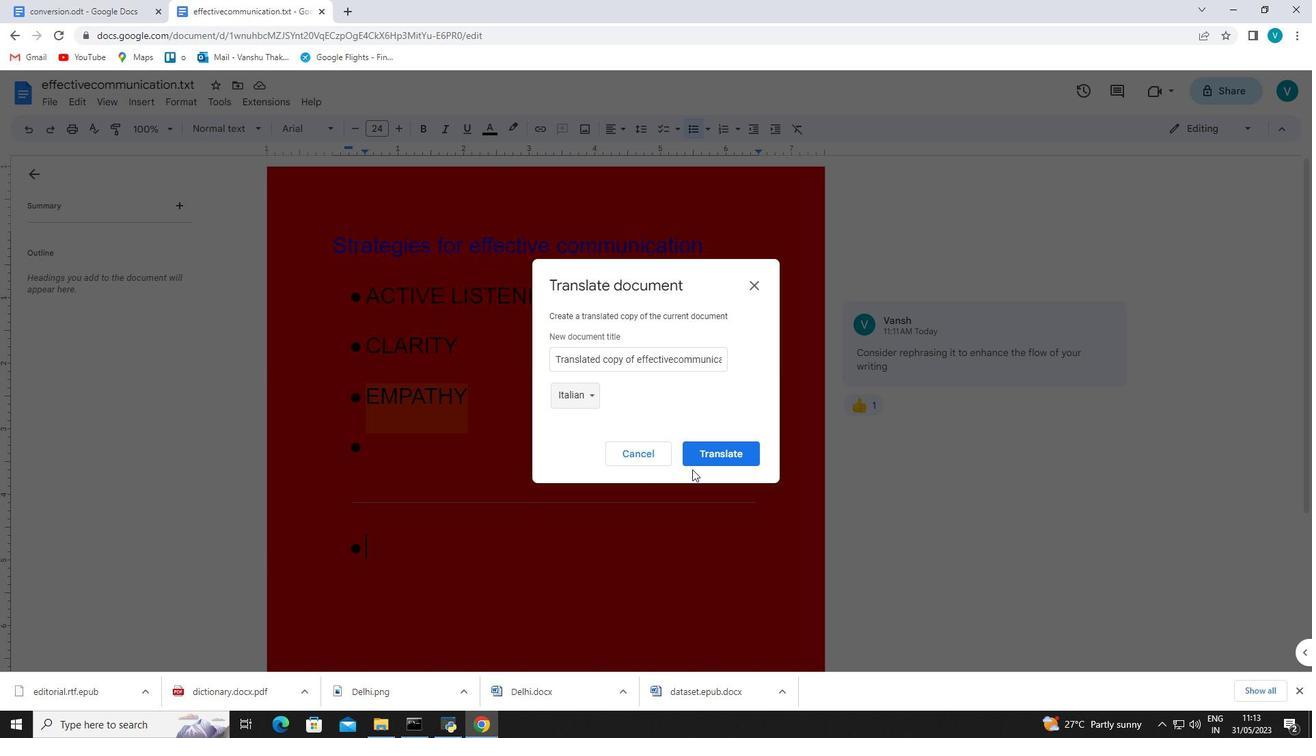 
Action: Mouse pressed left at (706, 449)
Screenshot: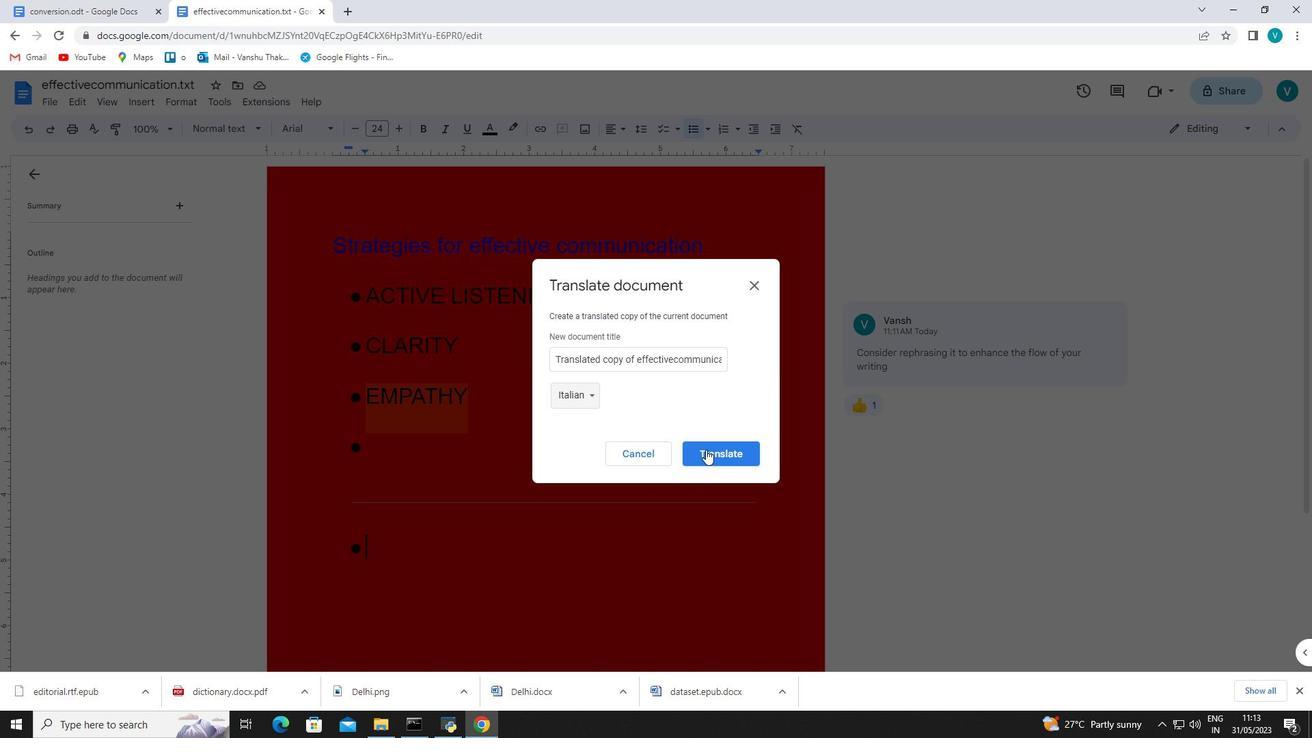 
Action: Mouse moved to (273, 15)
Screenshot: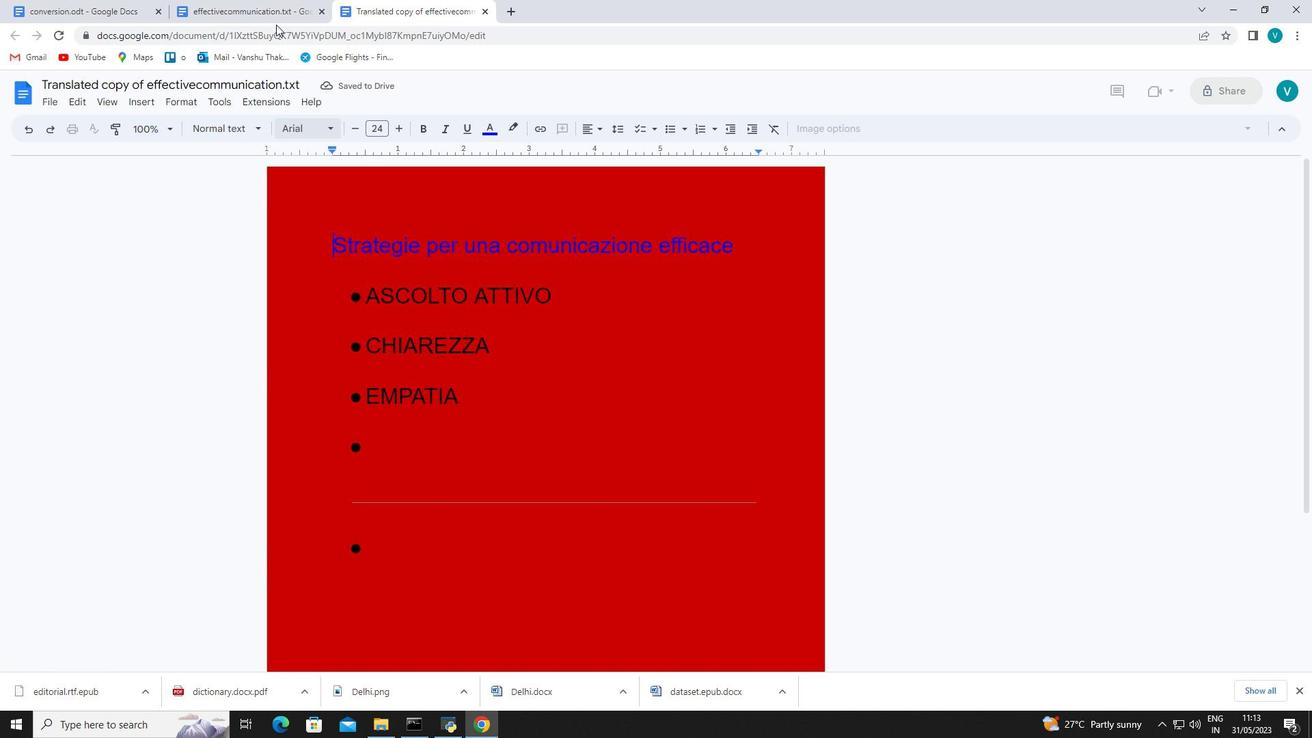 
Action: Mouse pressed left at (273, 15)
Screenshot: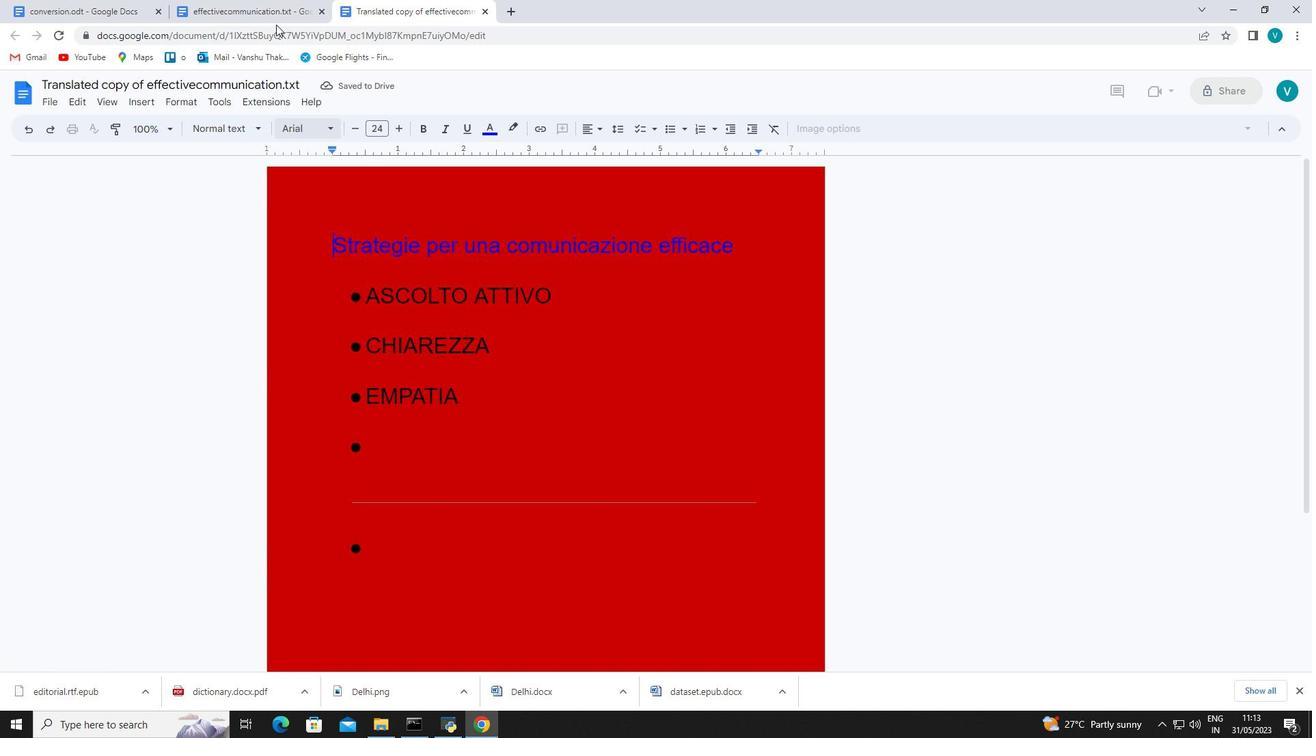 
Action: Mouse moved to (366, 289)
Screenshot: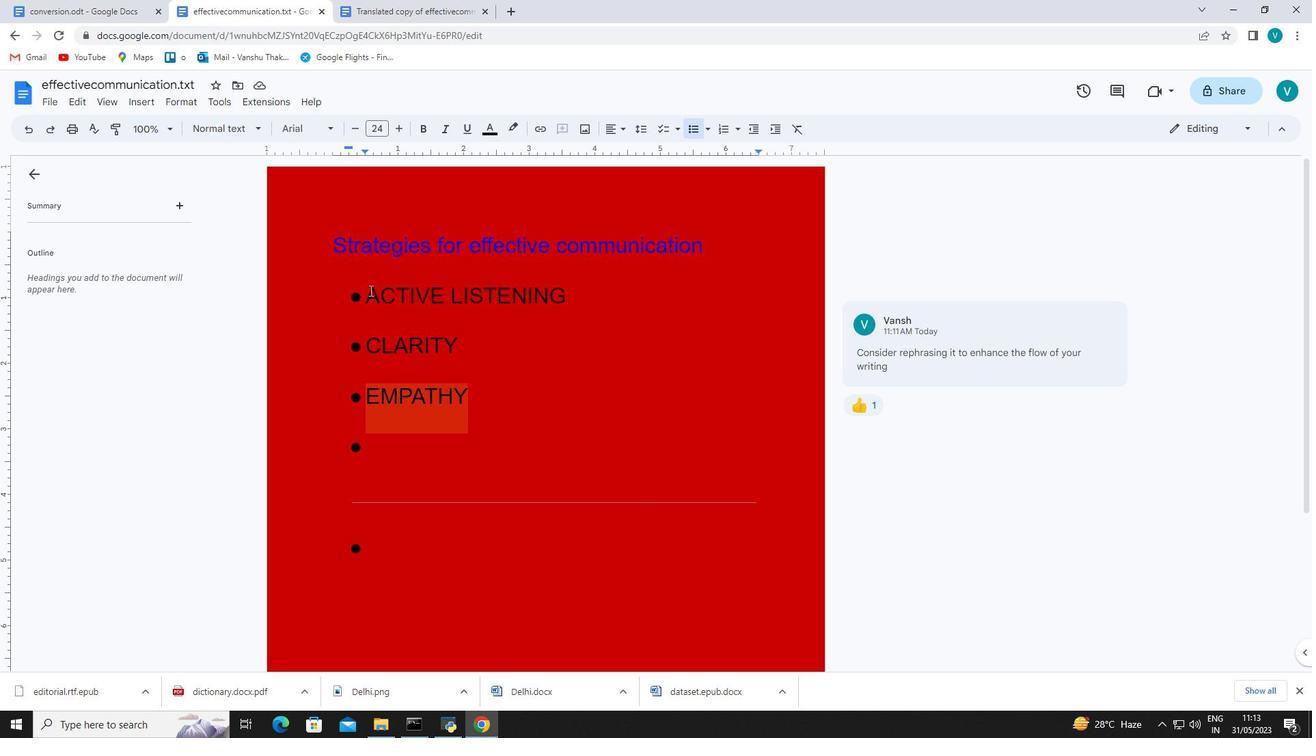 
Action: Mouse pressed left at (366, 289)
Screenshot: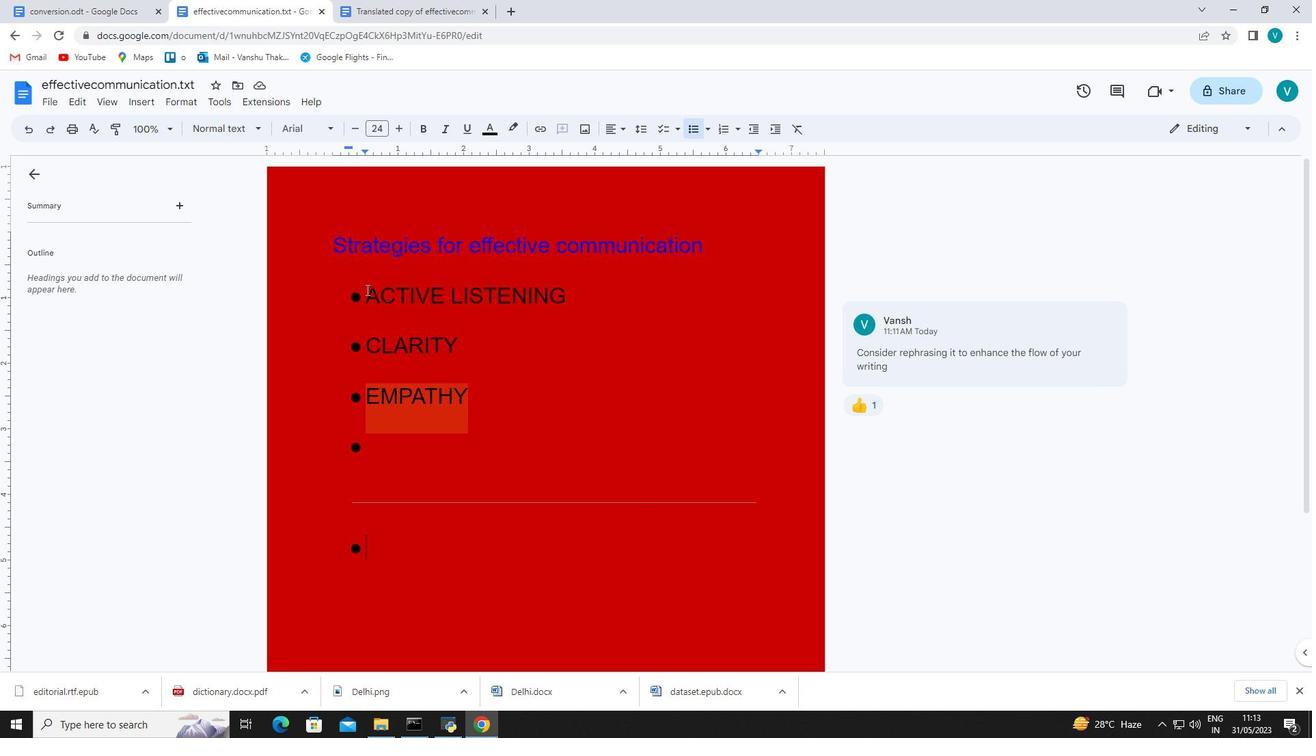 
Action: Mouse moved to (233, 99)
Screenshot: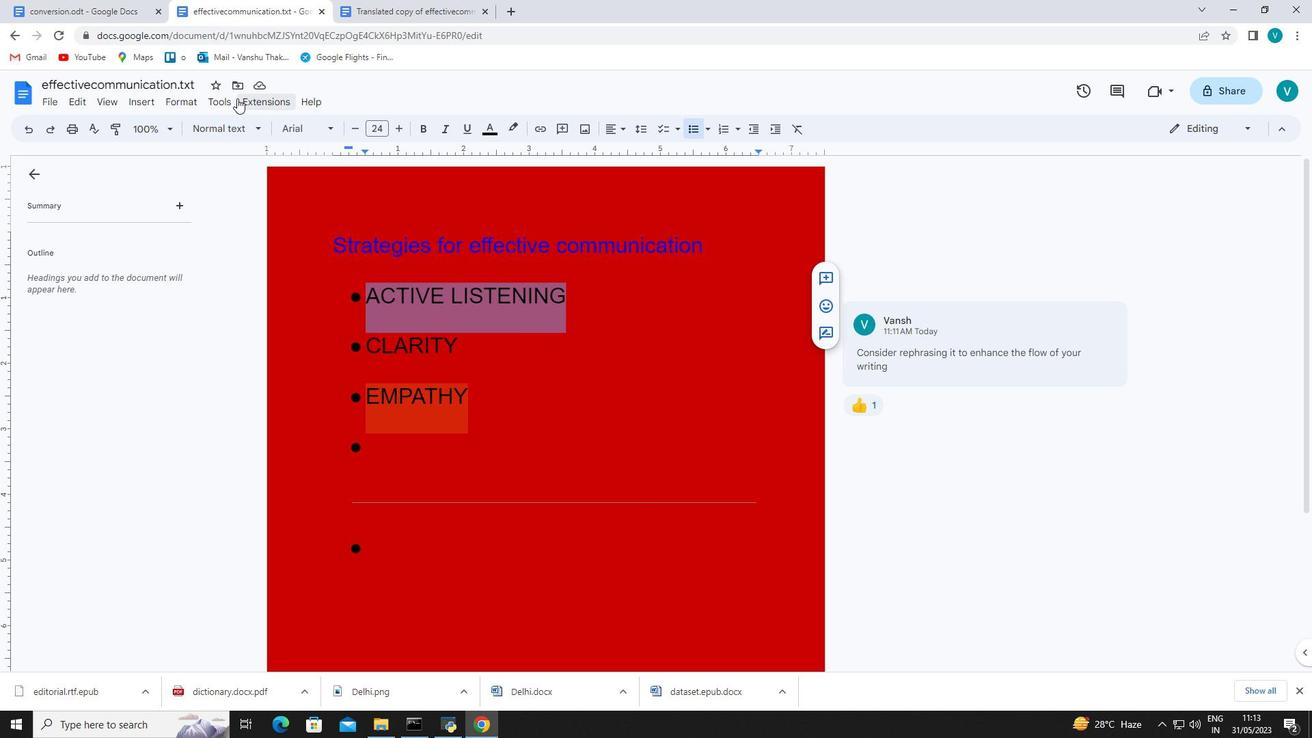 
Action: Mouse pressed left at (233, 99)
Screenshot: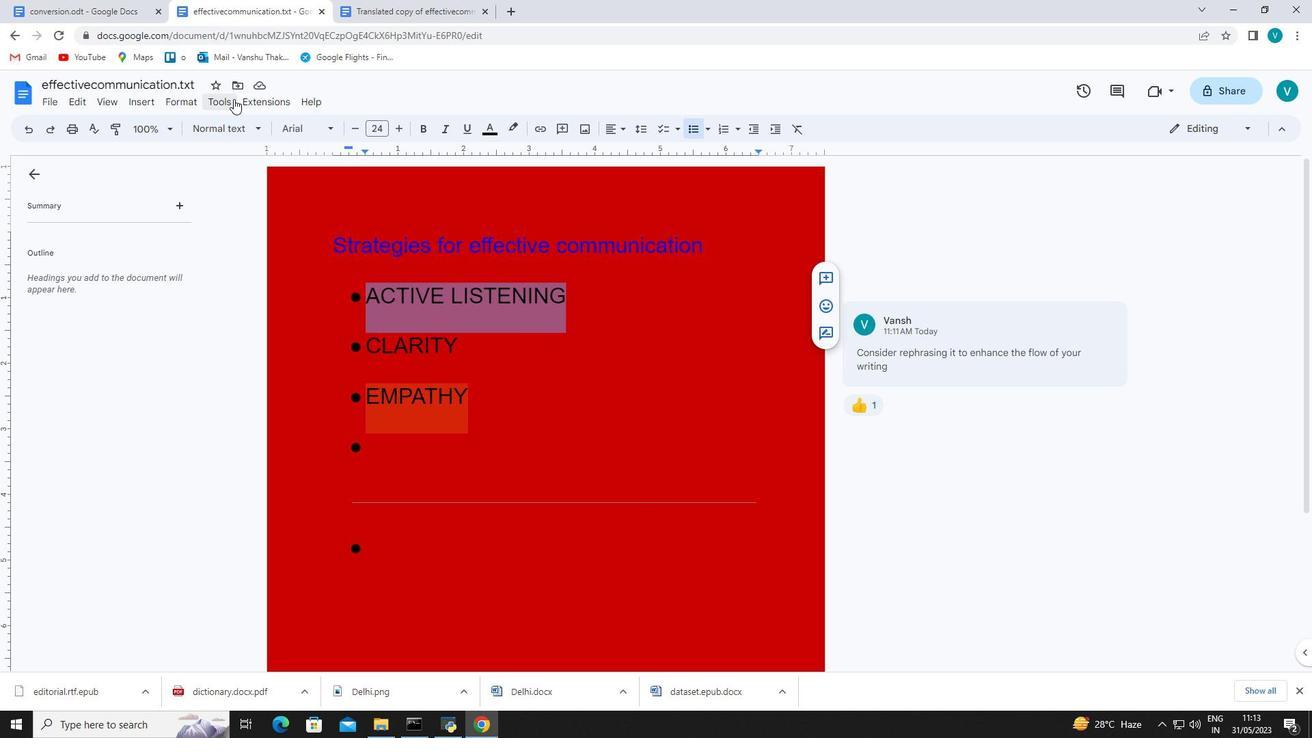 
Action: Mouse moved to (192, 100)
Screenshot: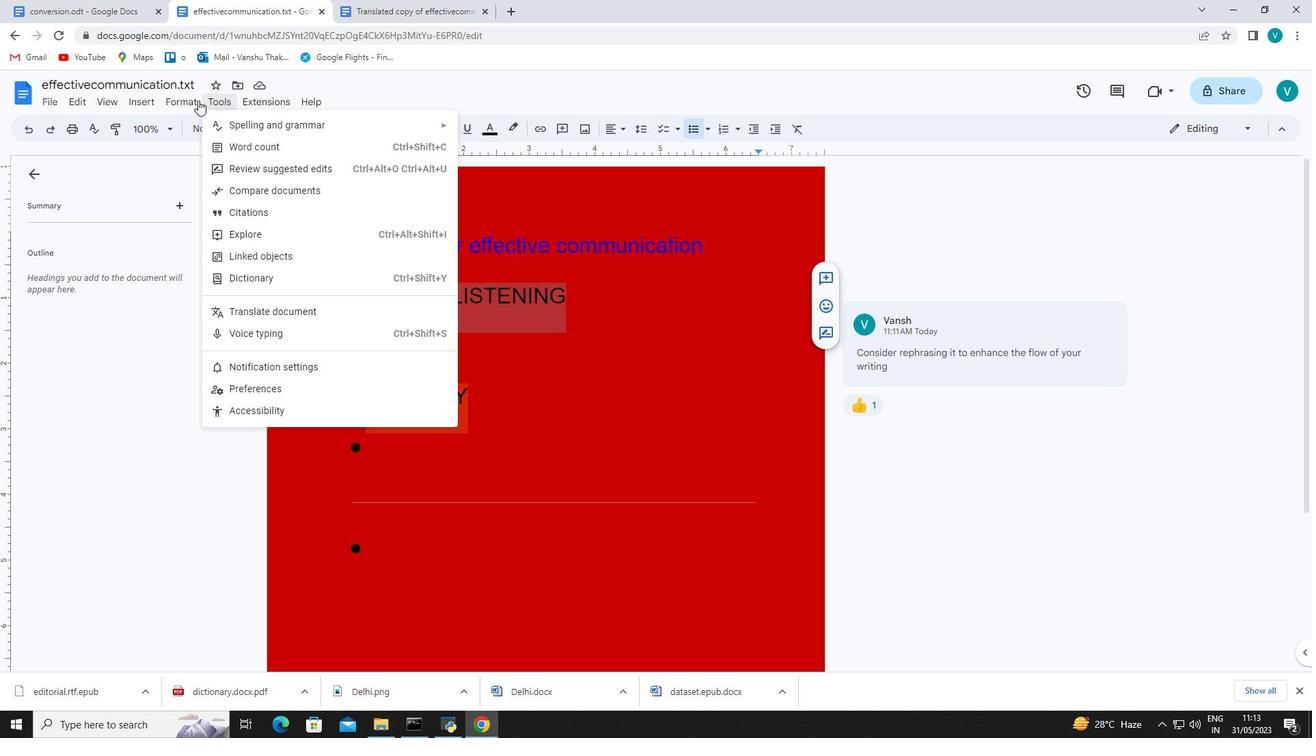 
Action: Mouse pressed left at (192, 100)
Screenshot: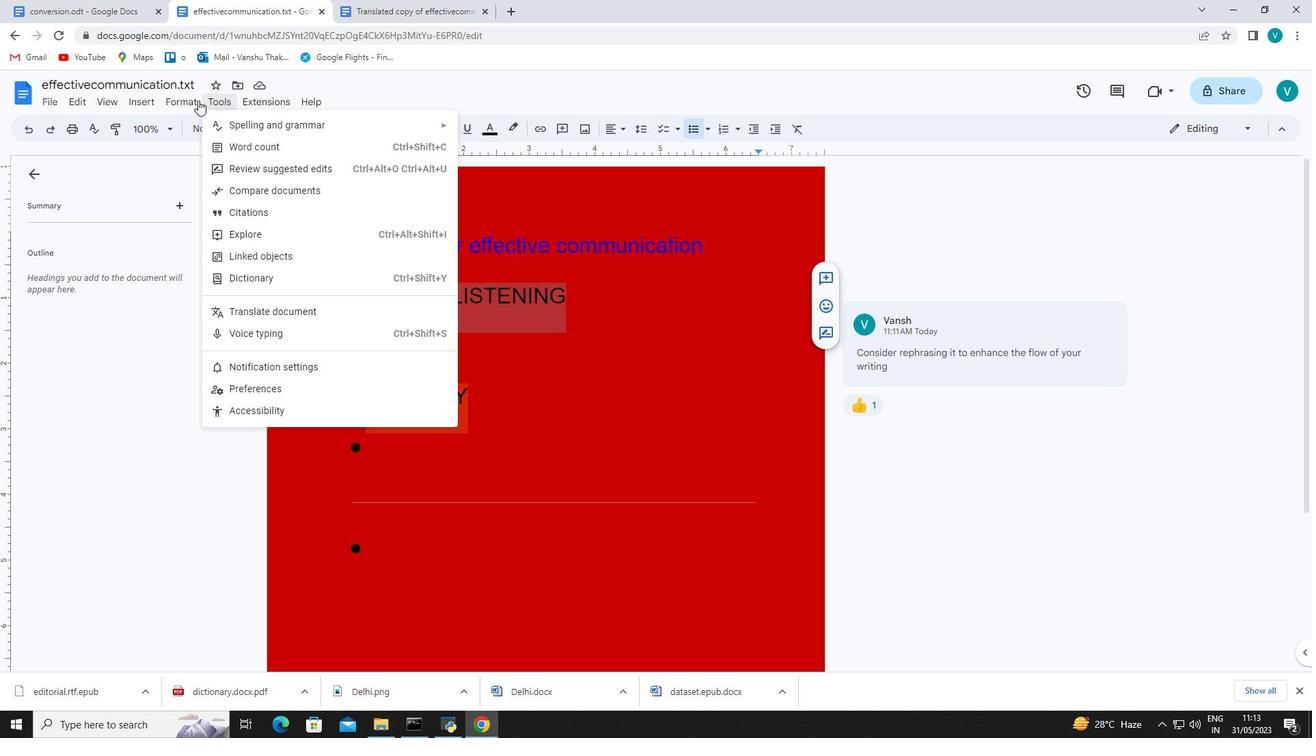 
Action: Mouse pressed left at (192, 100)
Screenshot: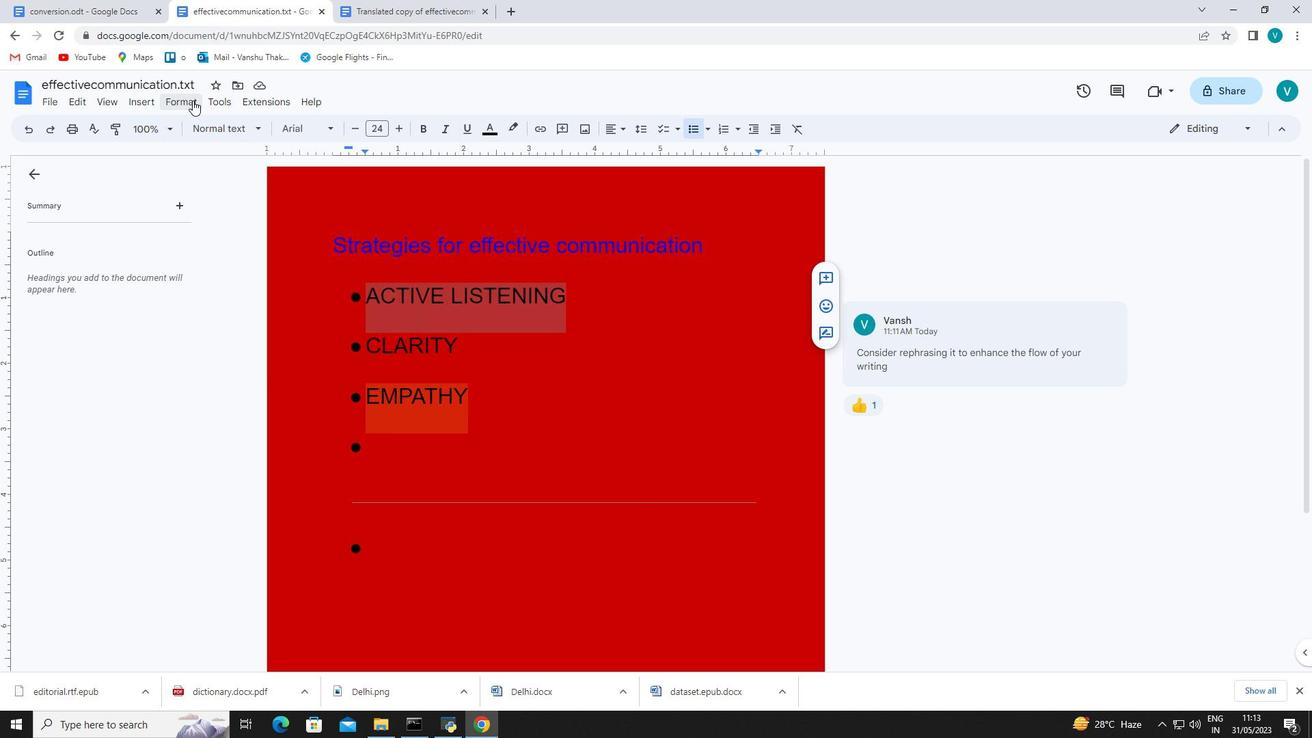 
Action: Mouse moved to (235, 419)
Screenshot: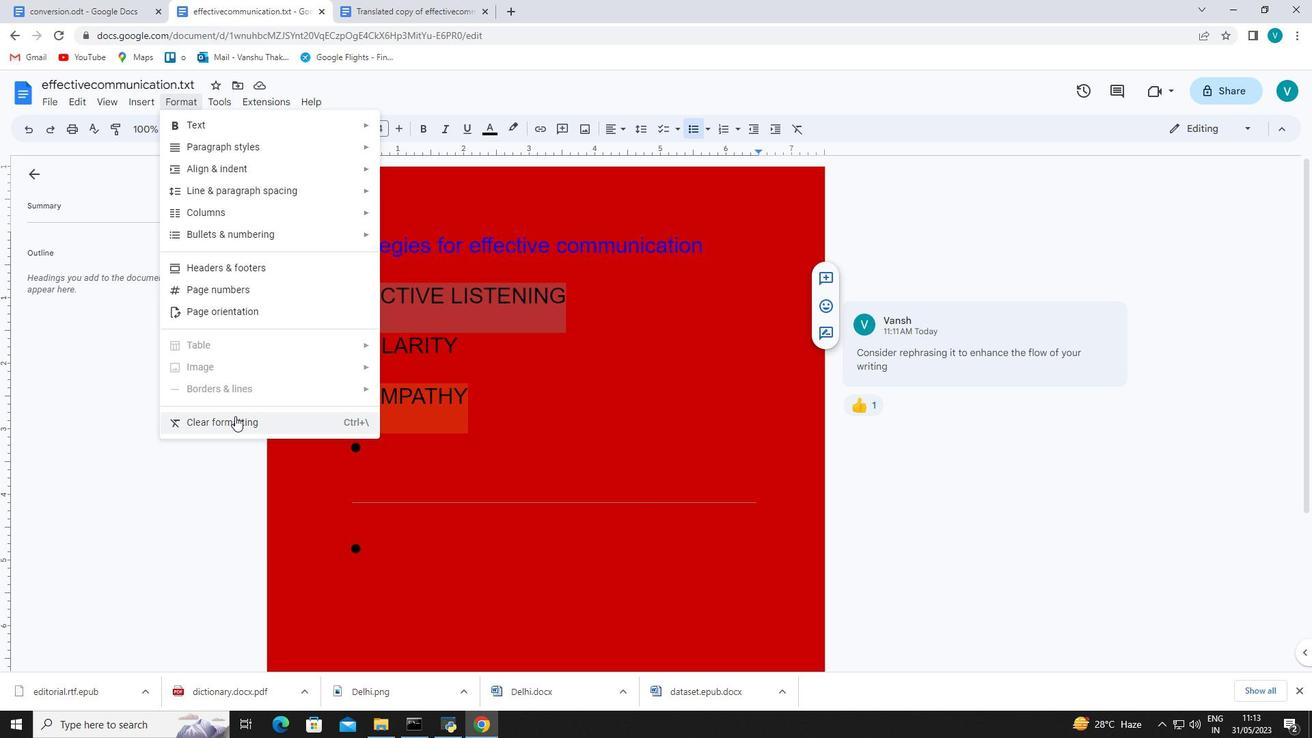 
Action: Mouse pressed left at (235, 419)
Screenshot: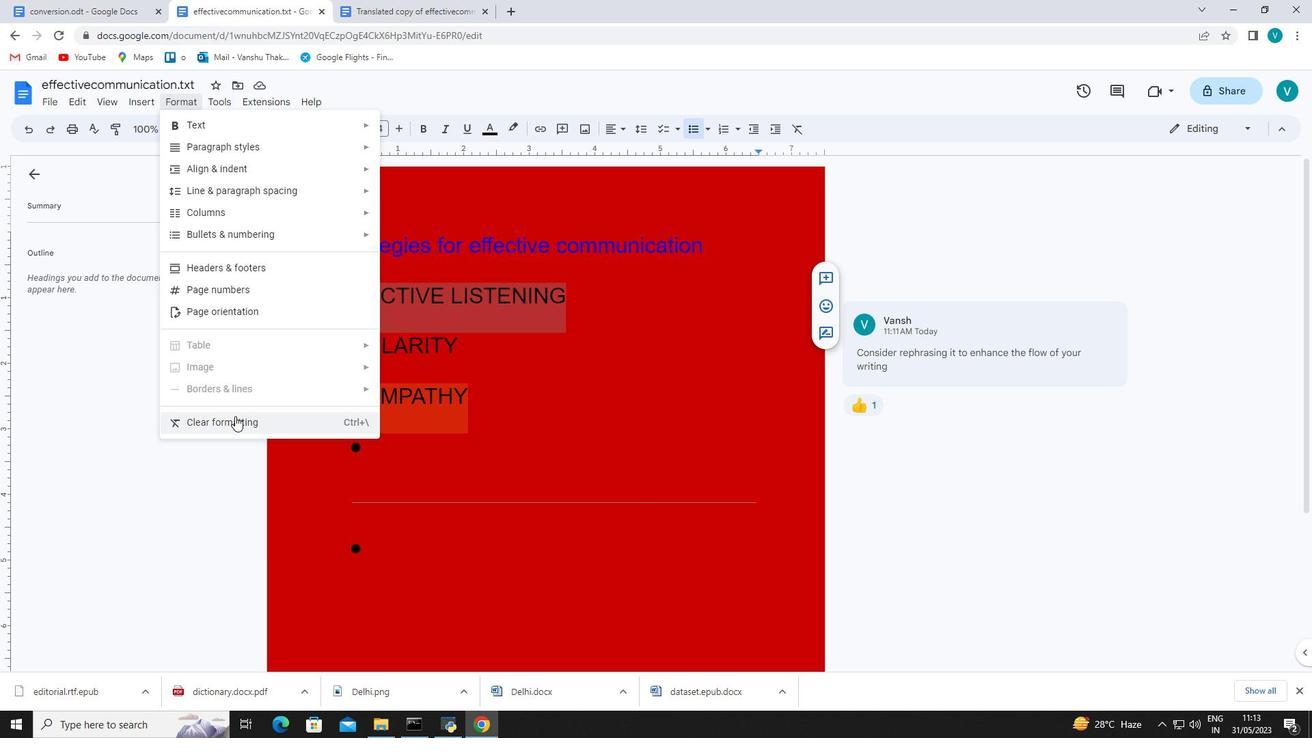 
